 Task: Add an event with the title Webinar: Introduction to Influencer Marketing Strategies for Business Growth, date '2024/03/23', time 8:00 AM to 10:00 AMand add a description: A product launch event is an exciting occasion where a new product is introduced to the market. It brings together stakeholders, industry experts, media personnel, and potential customers to showcase the product's features, benefits, and unique selling points. Select event color  Basil . Add location for the event as: 654 Prinsengracht, Amsterdam, Netherlands, logged in from the account softage.5@softage.netand send the event invitation to softage.2@softage.net and softage.3@softage.net. Set a reminder for the event Monthly on the third Sunday
Action: Mouse moved to (1108, 82)
Screenshot: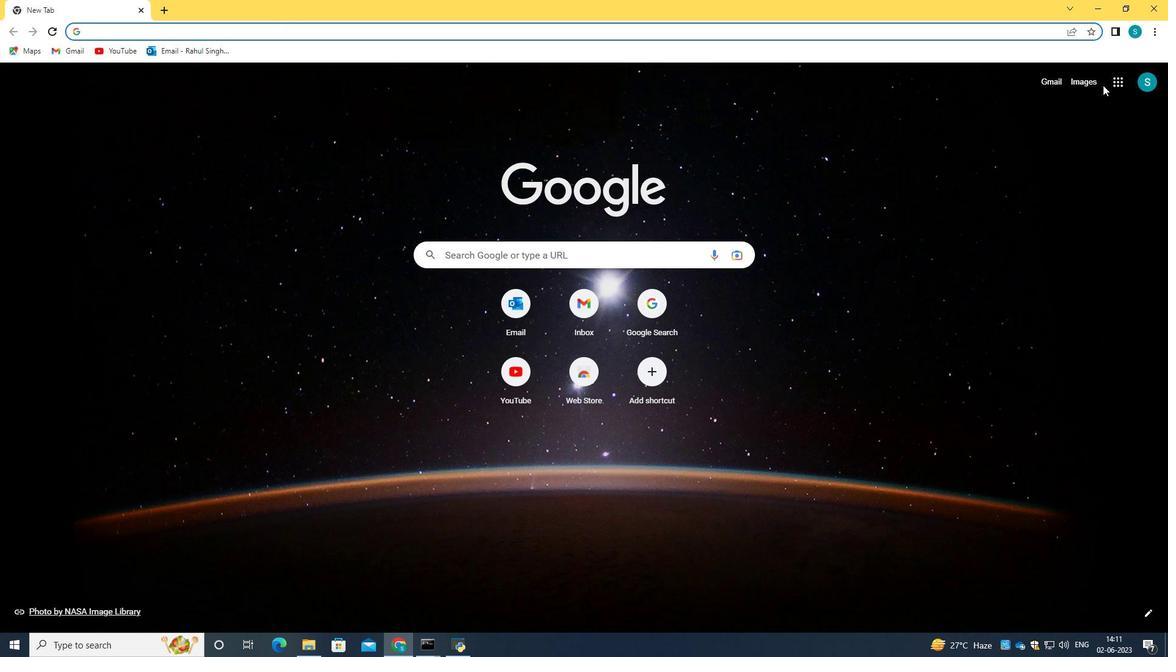 
Action: Mouse pressed left at (1108, 82)
Screenshot: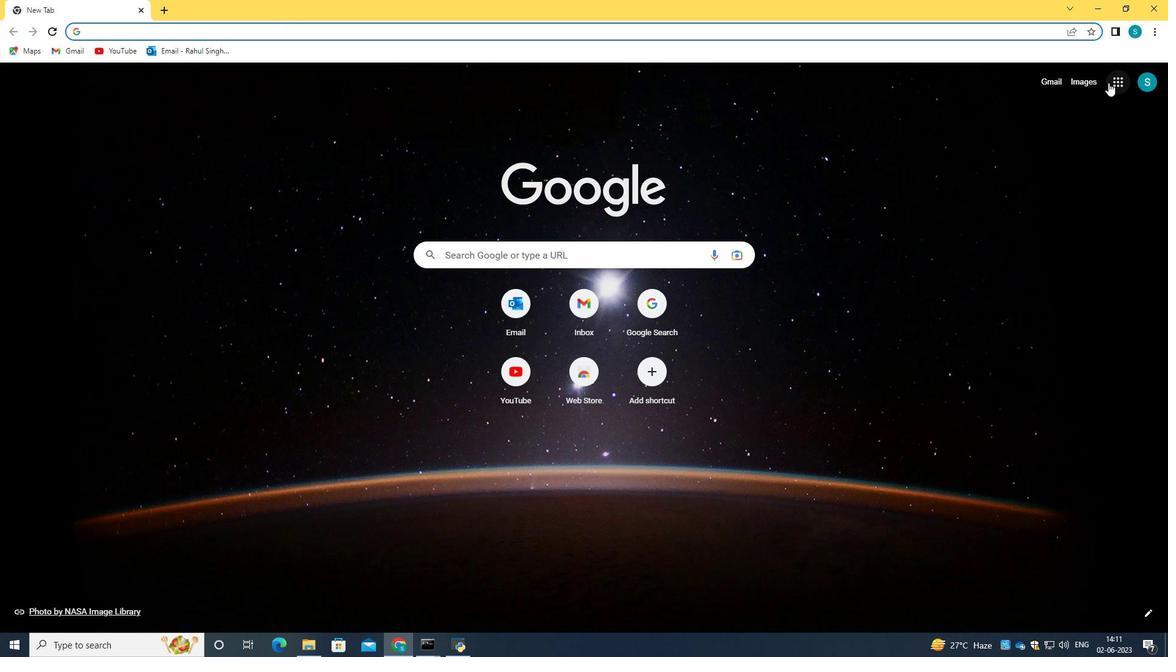 
Action: Mouse moved to (1015, 255)
Screenshot: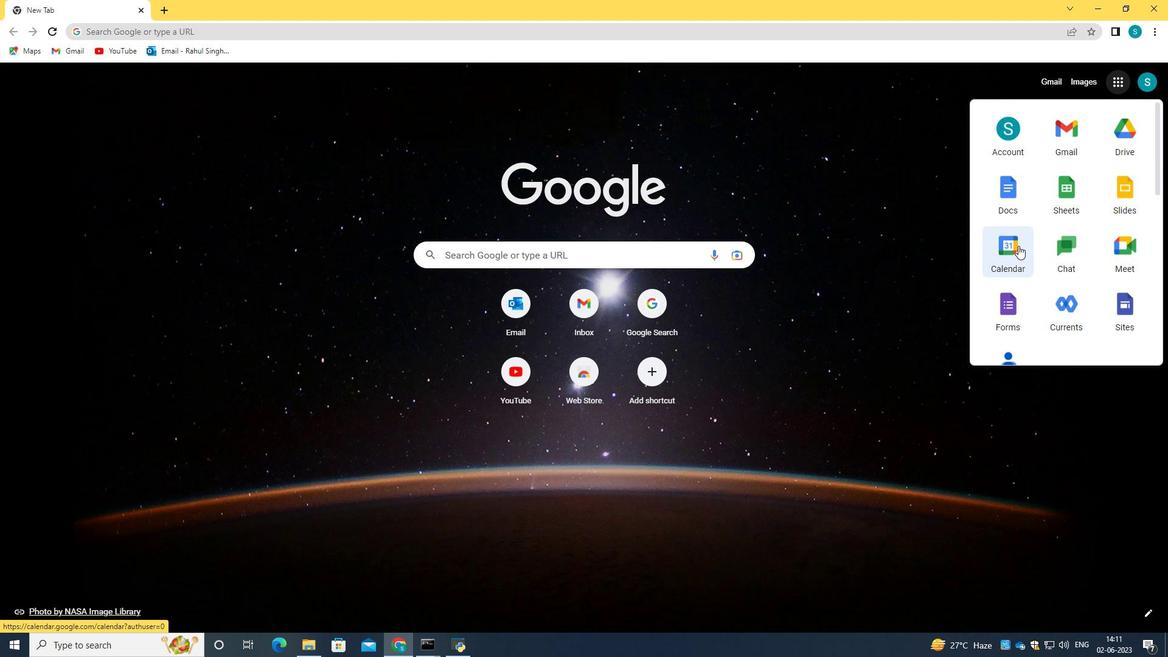 
Action: Mouse pressed left at (1015, 255)
Screenshot: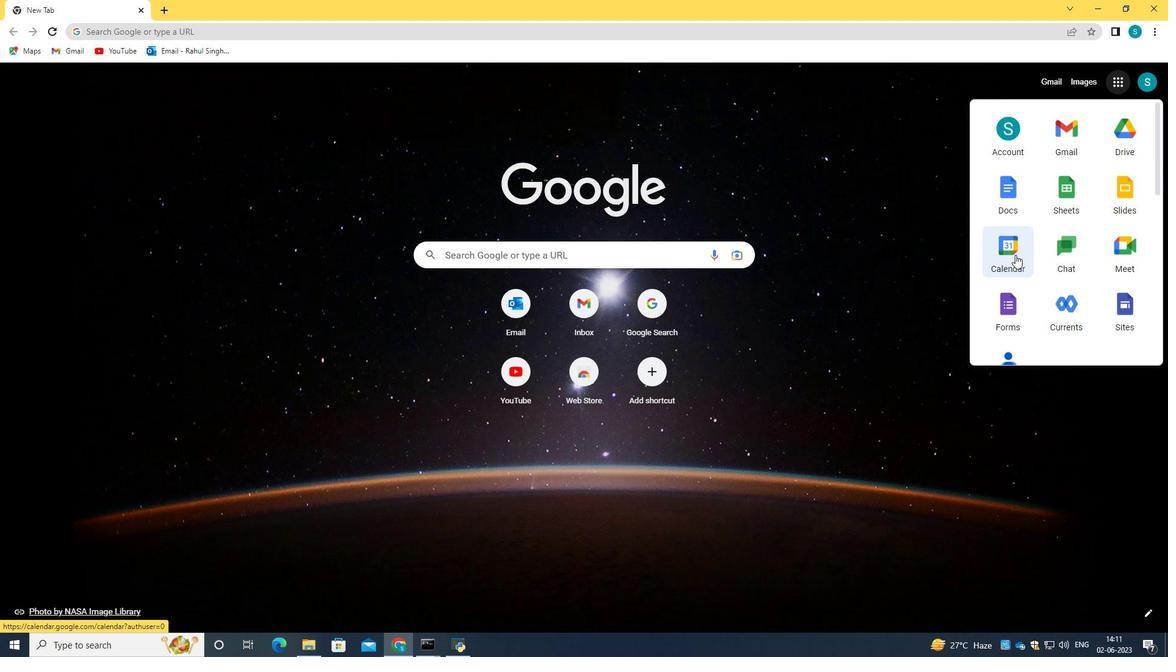 
Action: Mouse moved to (52, 125)
Screenshot: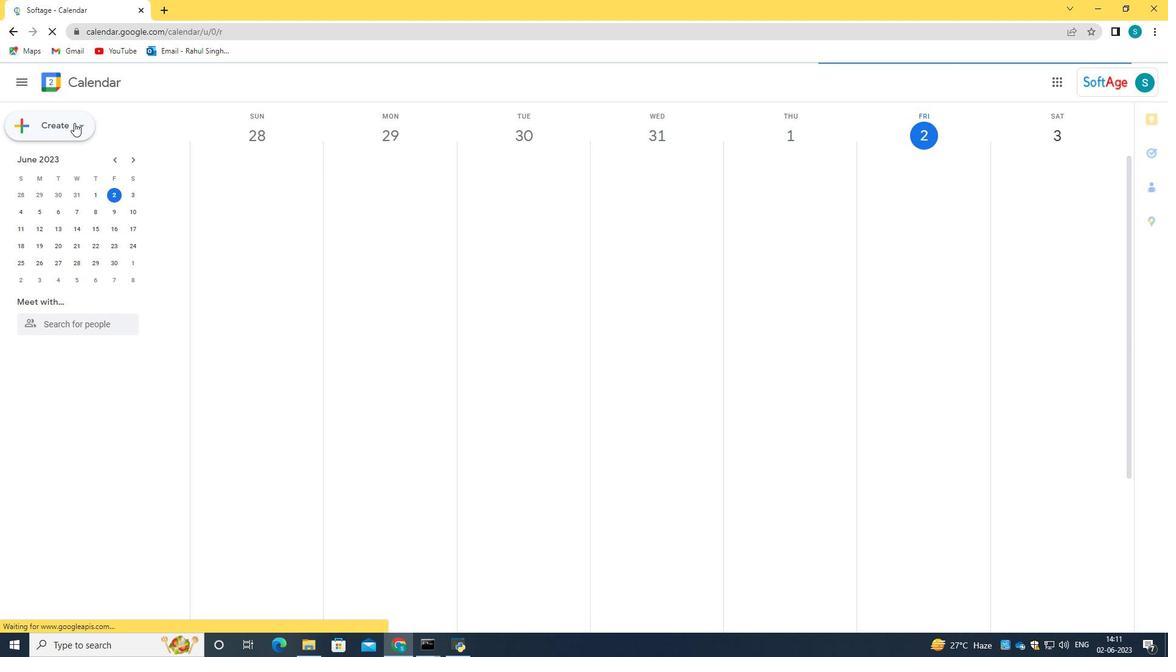 
Action: Mouse pressed left at (52, 125)
Screenshot: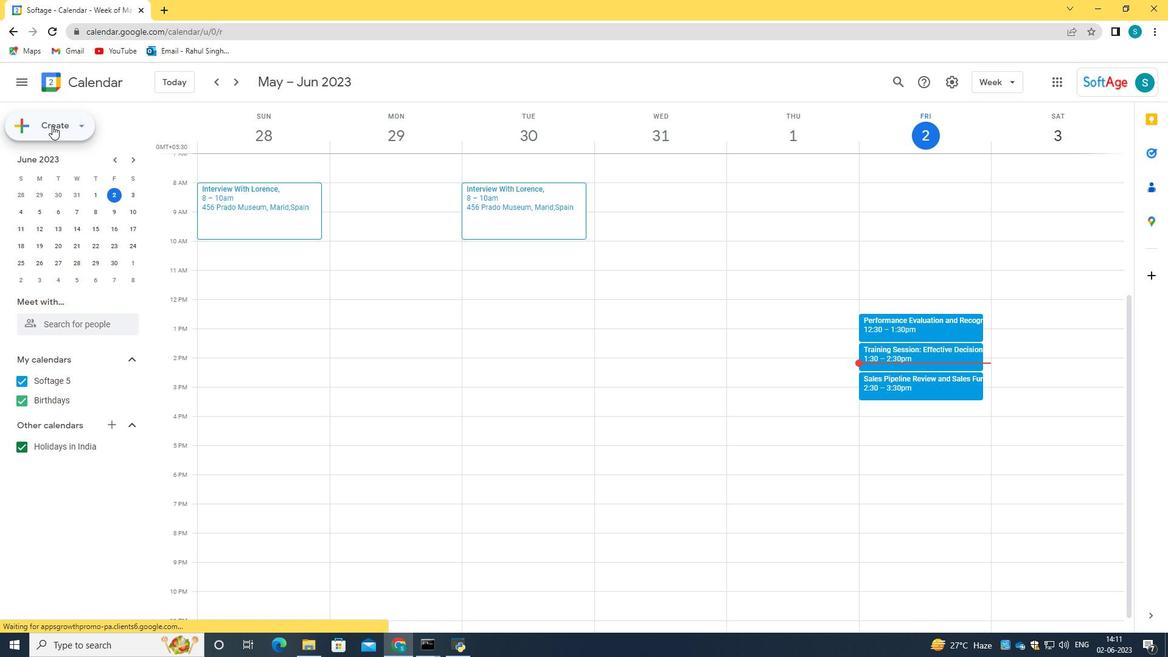 
Action: Mouse moved to (74, 156)
Screenshot: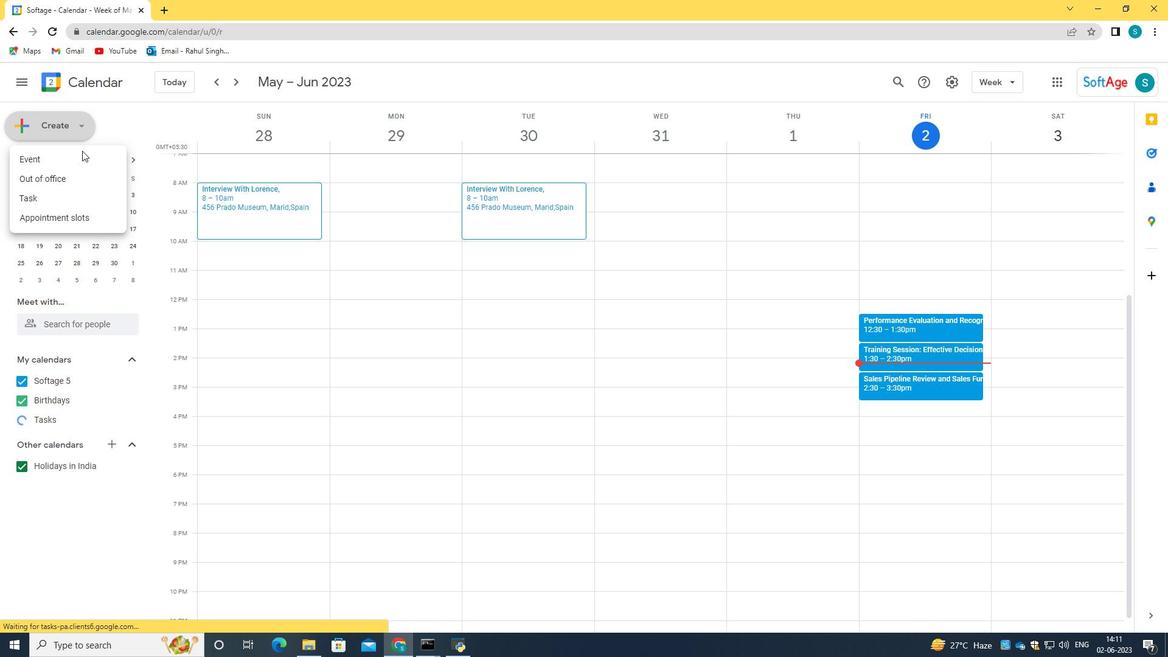 
Action: Mouse pressed left at (74, 156)
Screenshot: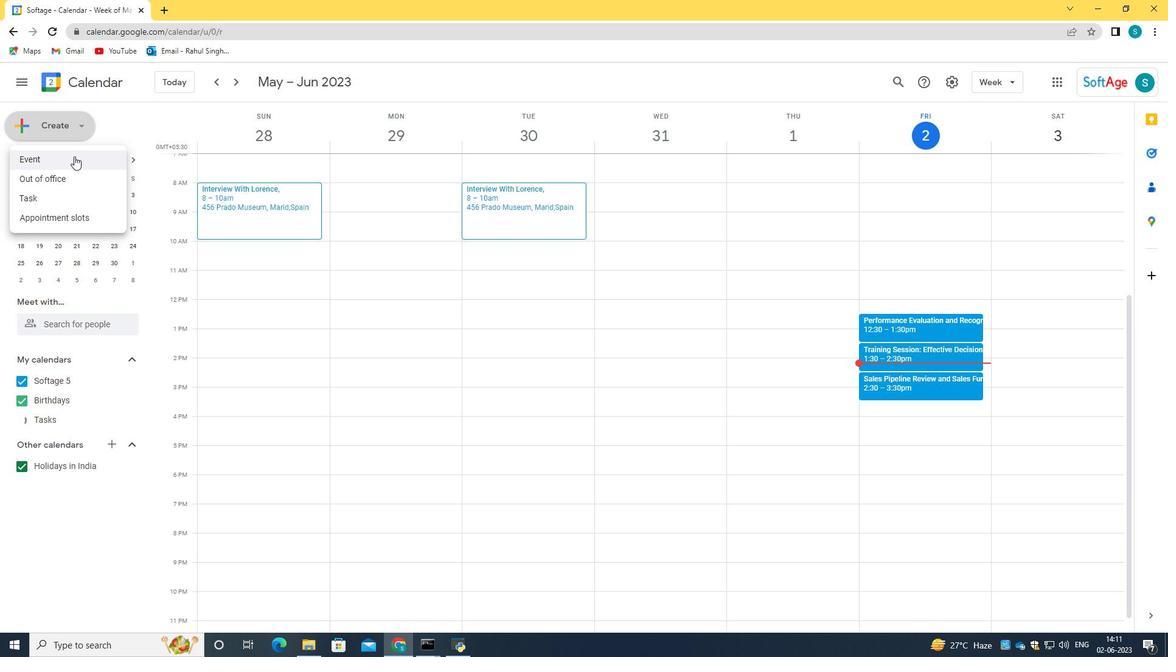 
Action: Mouse moved to (749, 494)
Screenshot: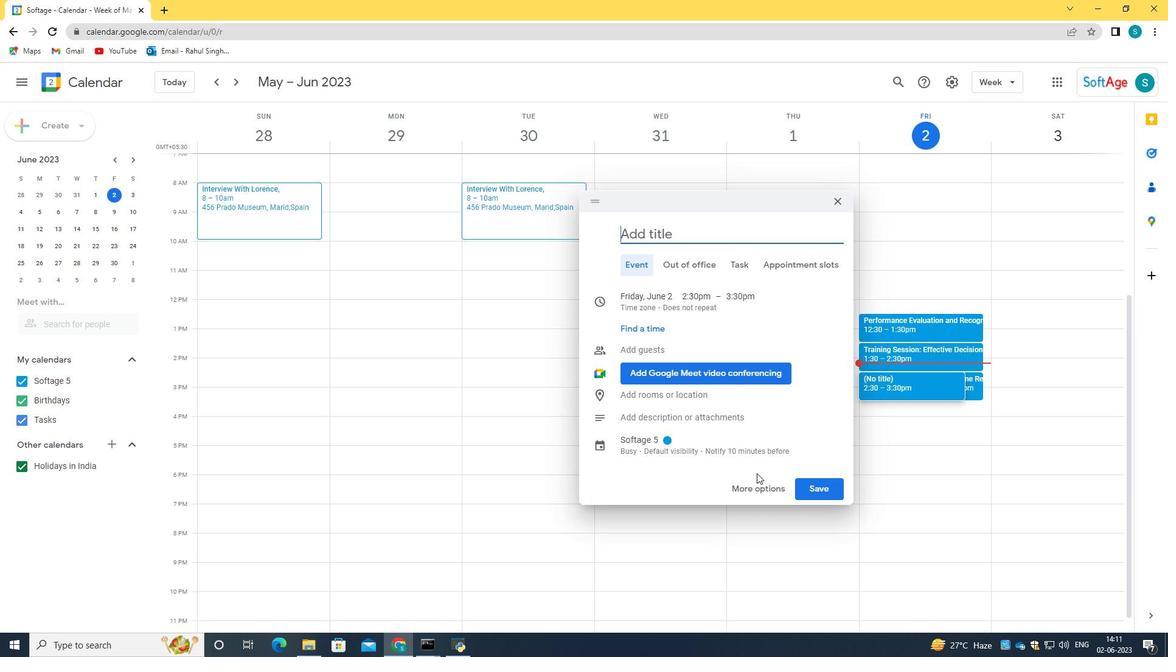 
Action: Mouse pressed left at (749, 494)
Screenshot: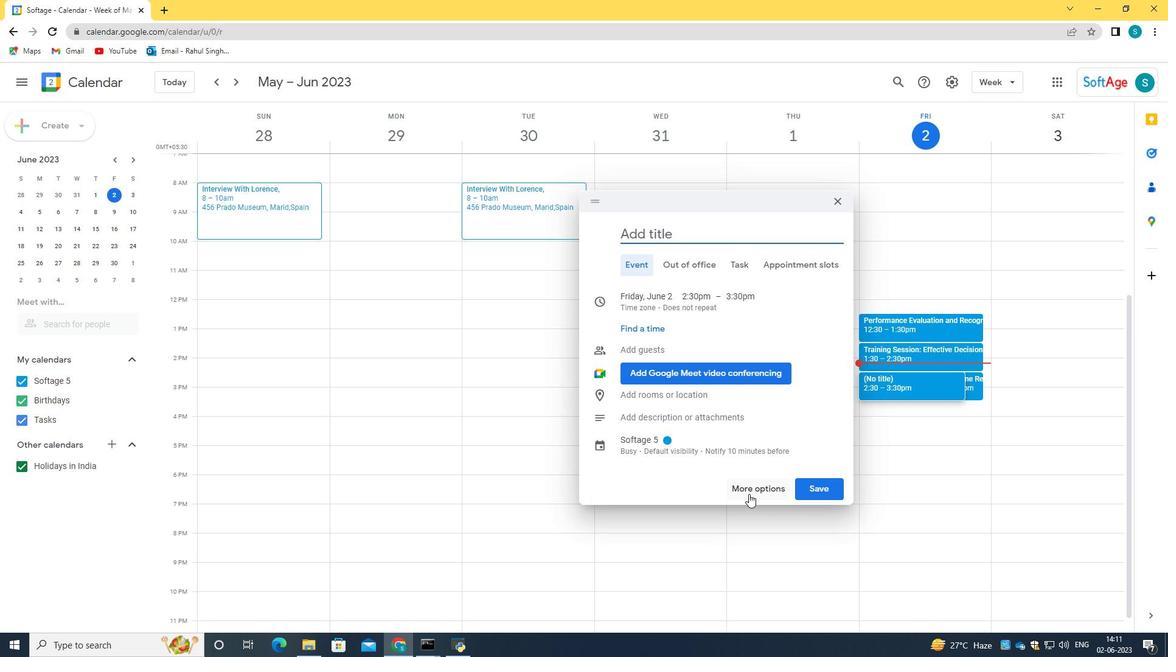 
Action: Mouse moved to (111, 95)
Screenshot: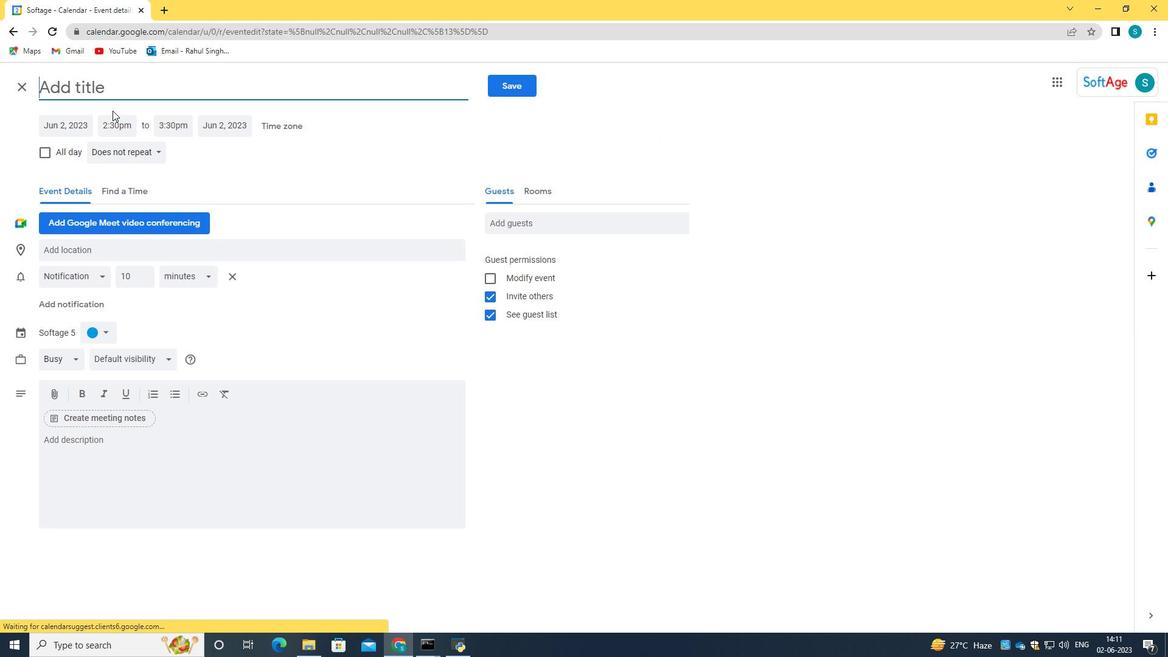 
Action: Mouse pressed left at (111, 95)
Screenshot: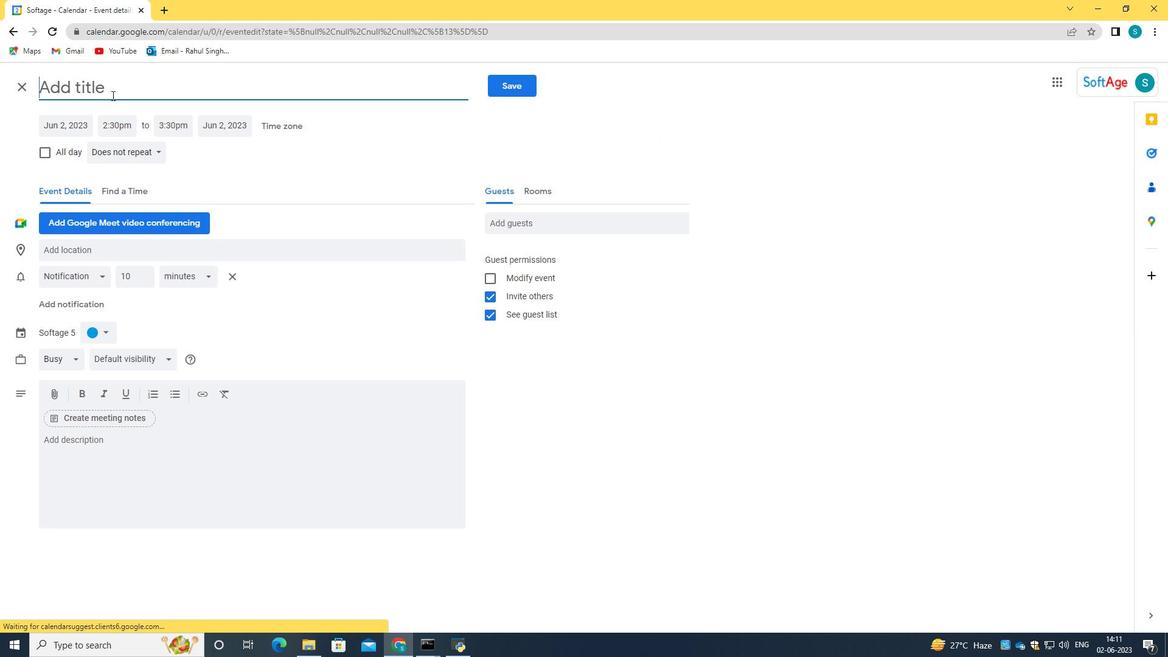 
Action: Key pressed <Key.caps_lock>W<Key.caps_lock>ebinat<Key.shift_r><Key.shift_r><Key.shift_r><Key.shift_r><Key.shift_r><Key.shift_r>:<Key.space><Key.caps_lock>I<Key.caps_lock>n<Key.backspace><Key.backspace><Key.backspace><Key.backspace>r<Key.backspace><Key.backspace>r<Key.shift_r>:<Key.space><Key.caps_lock>I<Key.caps_lock>ntroduction<Key.space>to<Key.space><Key.caps_lock>I<Key.caps_lock>nfluencer<Key.space><Key.caps_lock>M<Key.caps_lock>arketing<Key.space><Key.caps_lock>S<Key.caps_lock>traa<Key.backspace>tegic<Key.space>for<Key.space><Key.caps_lock>B<Key.caps_lock>usiness<Key.space><Key.caps_lock>G<Key.caps_lock>rowth
Screenshot: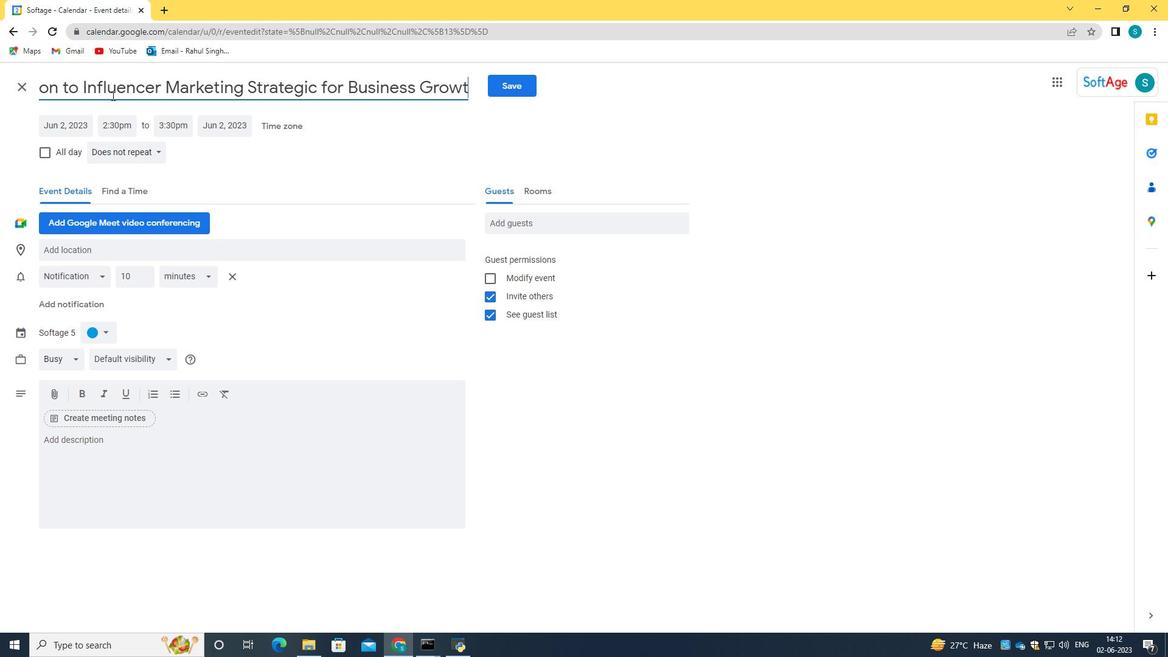 
Action: Mouse moved to (76, 123)
Screenshot: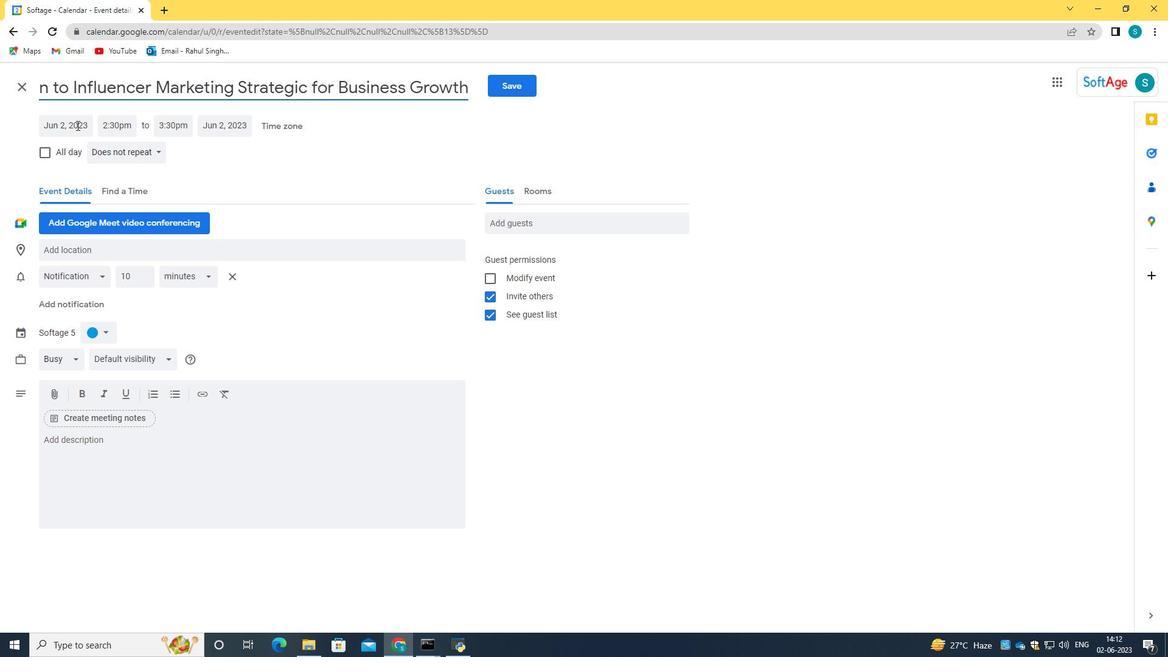 
Action: Mouse pressed left at (76, 123)
Screenshot: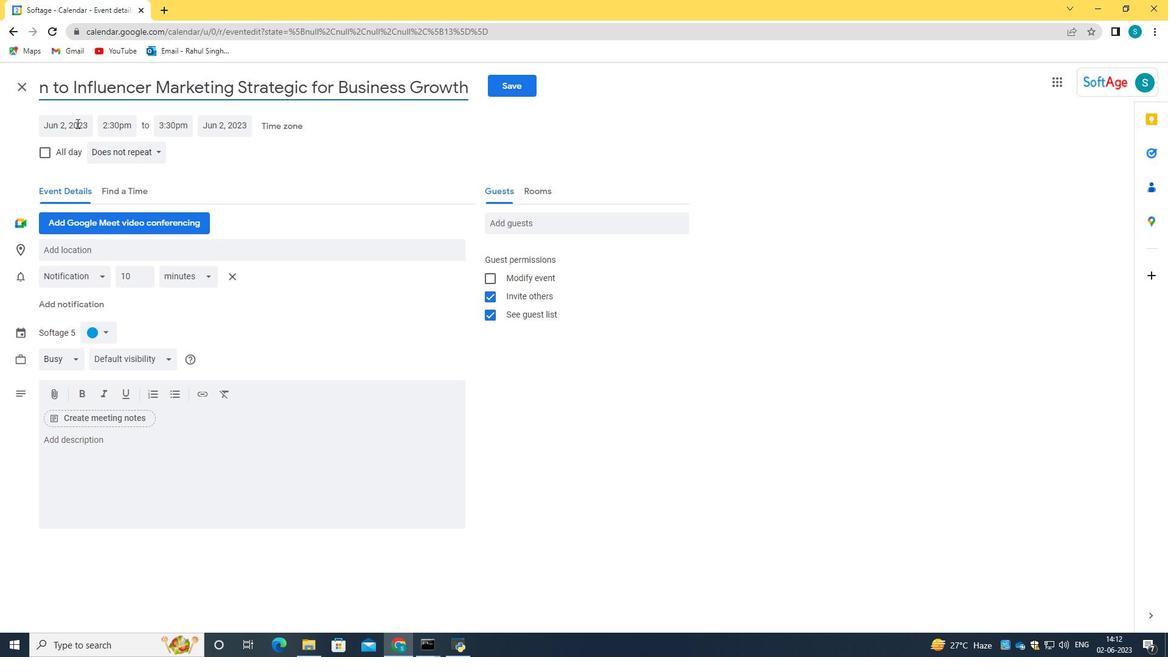 
Action: Key pressed 2024/03/23<Key.tab>08<Key.shift_r>:00<Key.space>am<Key.tab>10<Key.shift_r><Key.shift_r><Key.shift_r>:00<Key.space>am<Key.enter>
Screenshot: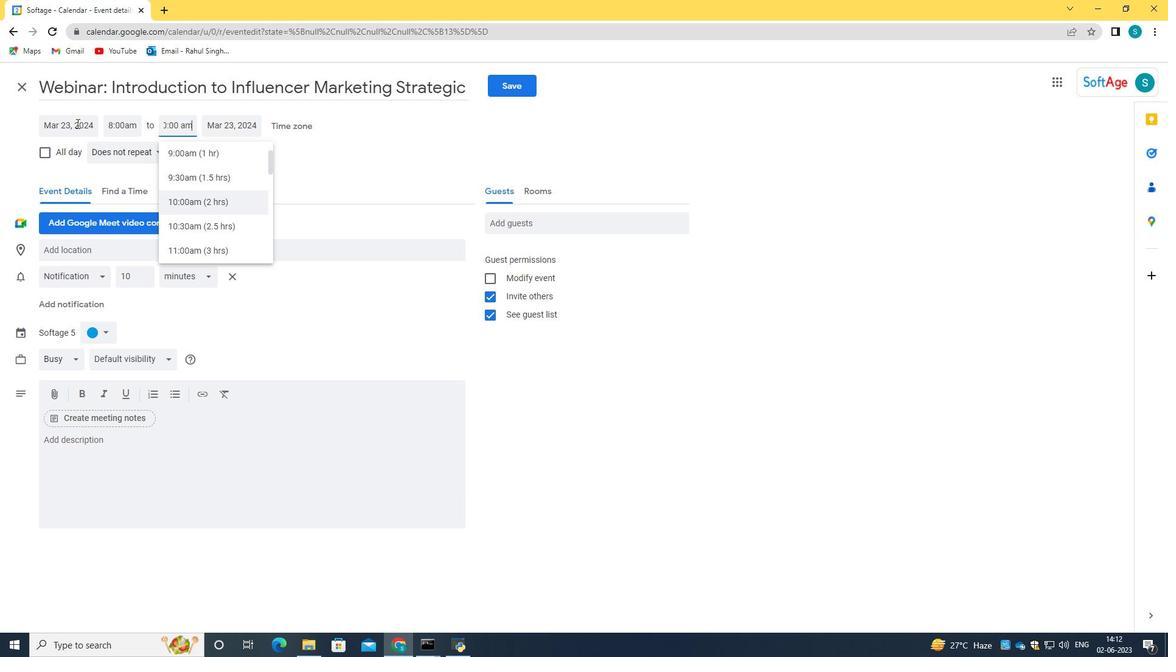 
Action: Mouse moved to (288, 279)
Screenshot: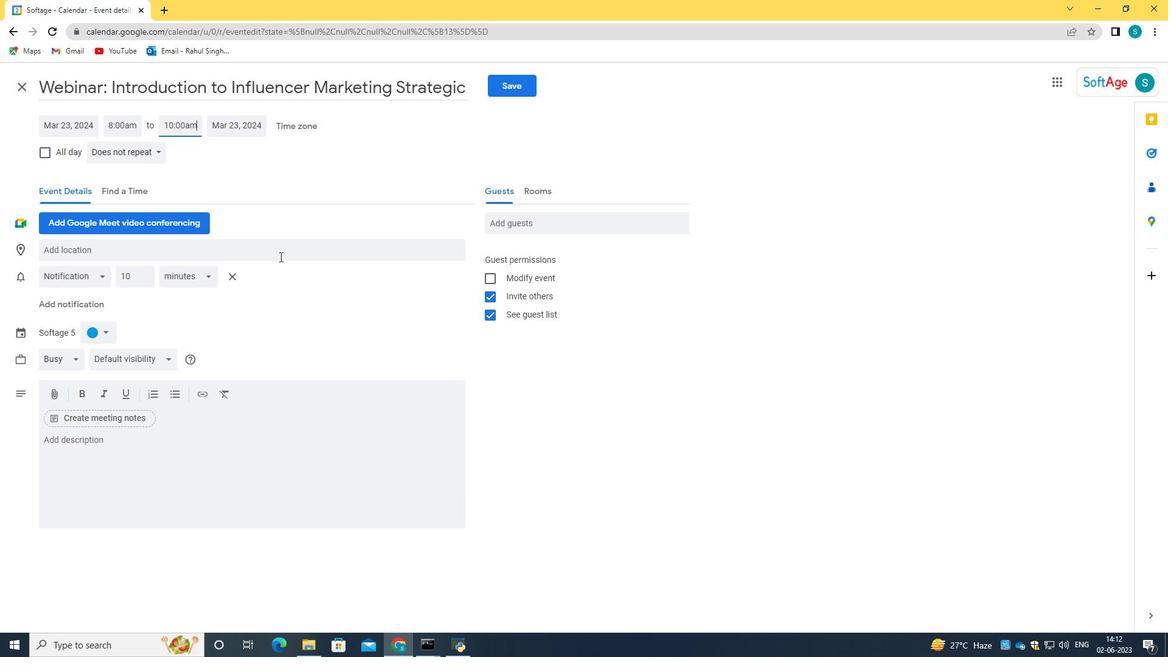 
Action: Mouse scrolled (288, 279) with delta (0, 0)
Screenshot: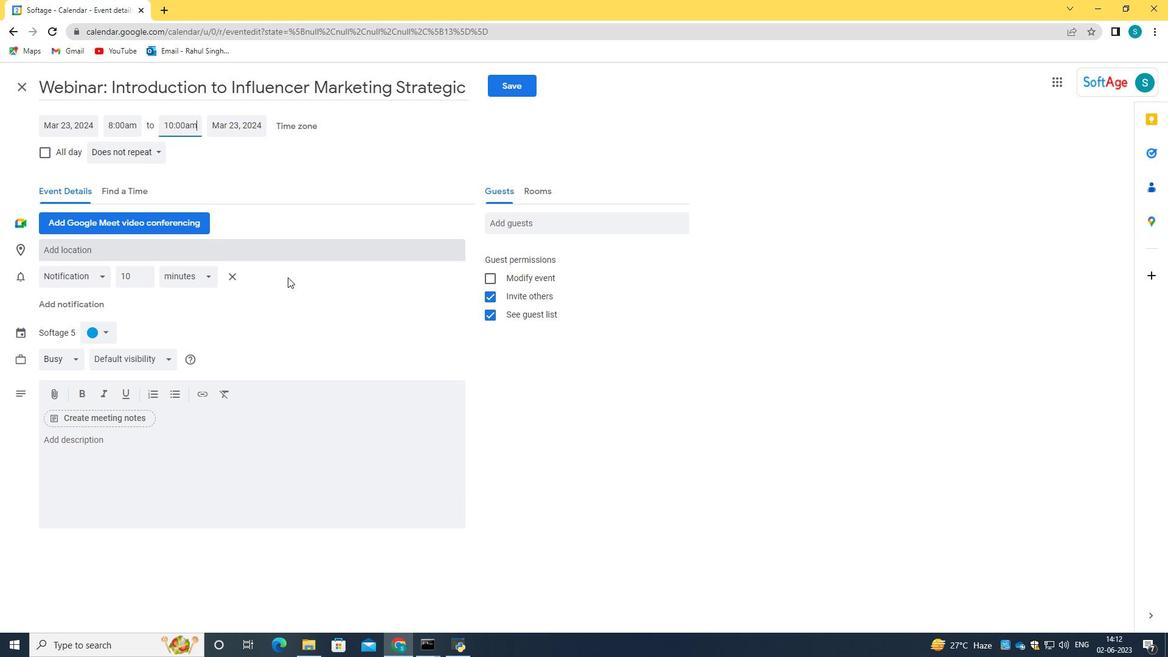 
Action: Mouse scrolled (288, 279) with delta (0, 0)
Screenshot: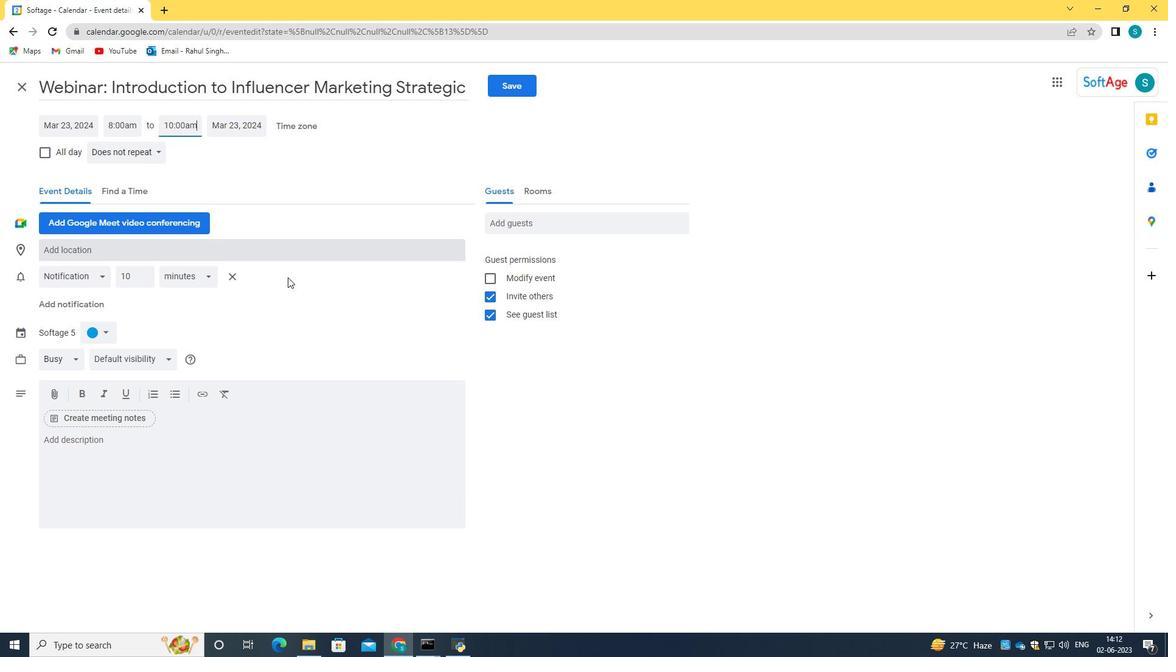 
Action: Mouse moved to (289, 280)
Screenshot: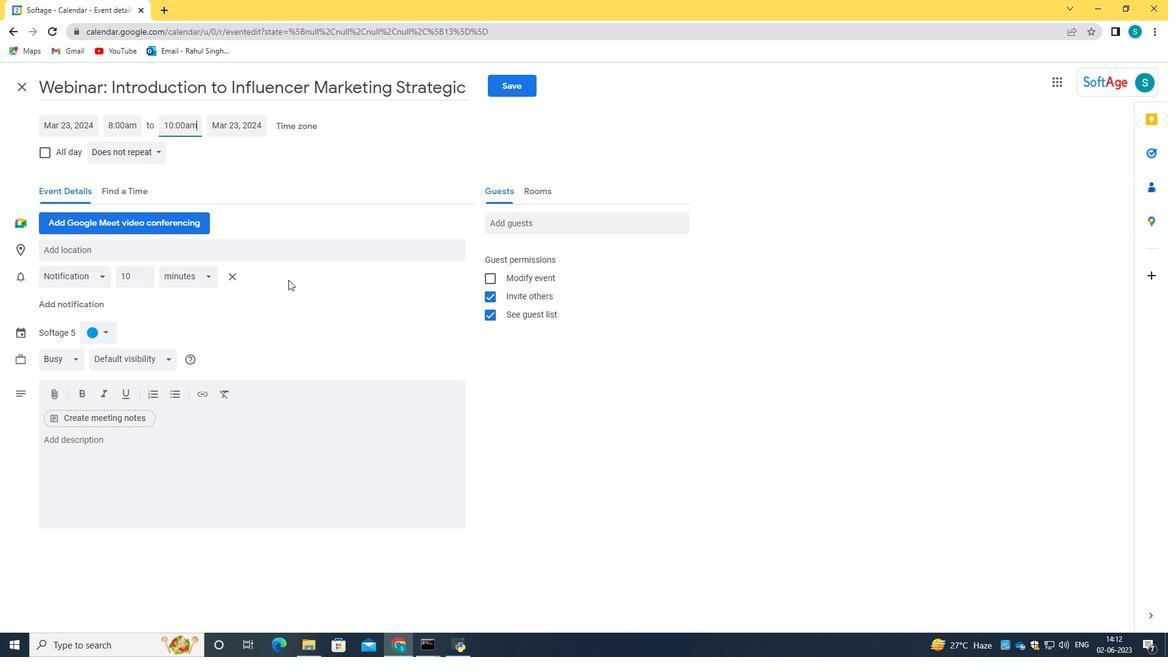 
Action: Mouse scrolled (289, 279) with delta (0, 0)
Screenshot: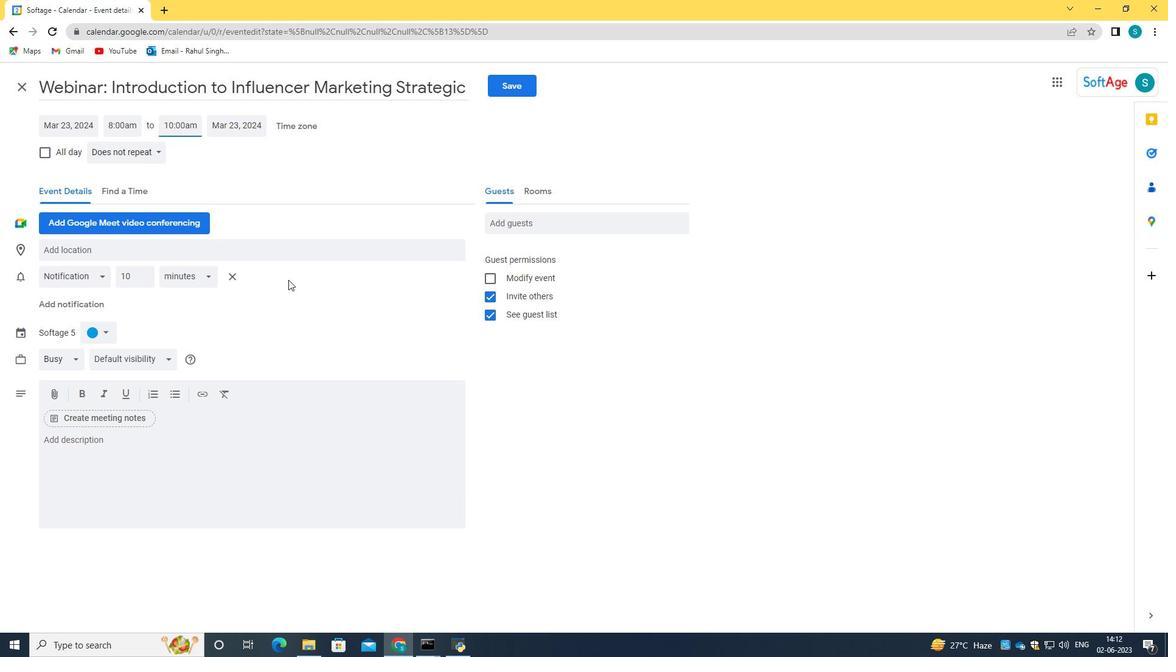 
Action: Mouse moved to (175, 468)
Screenshot: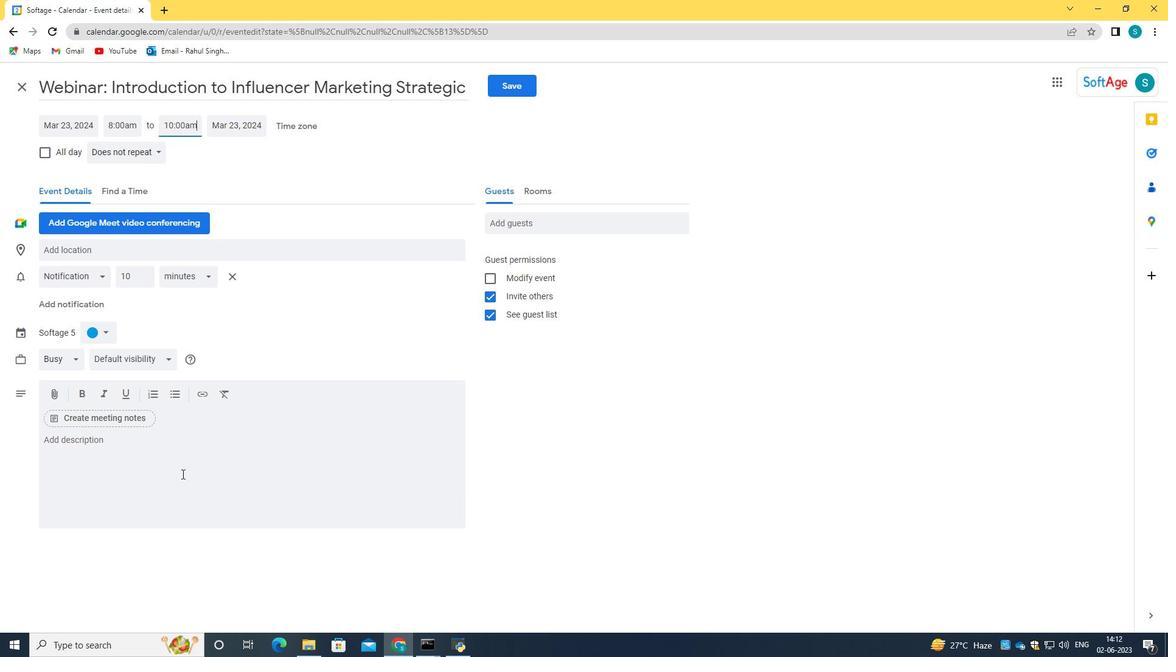 
Action: Mouse pressed left at (175, 468)
Screenshot: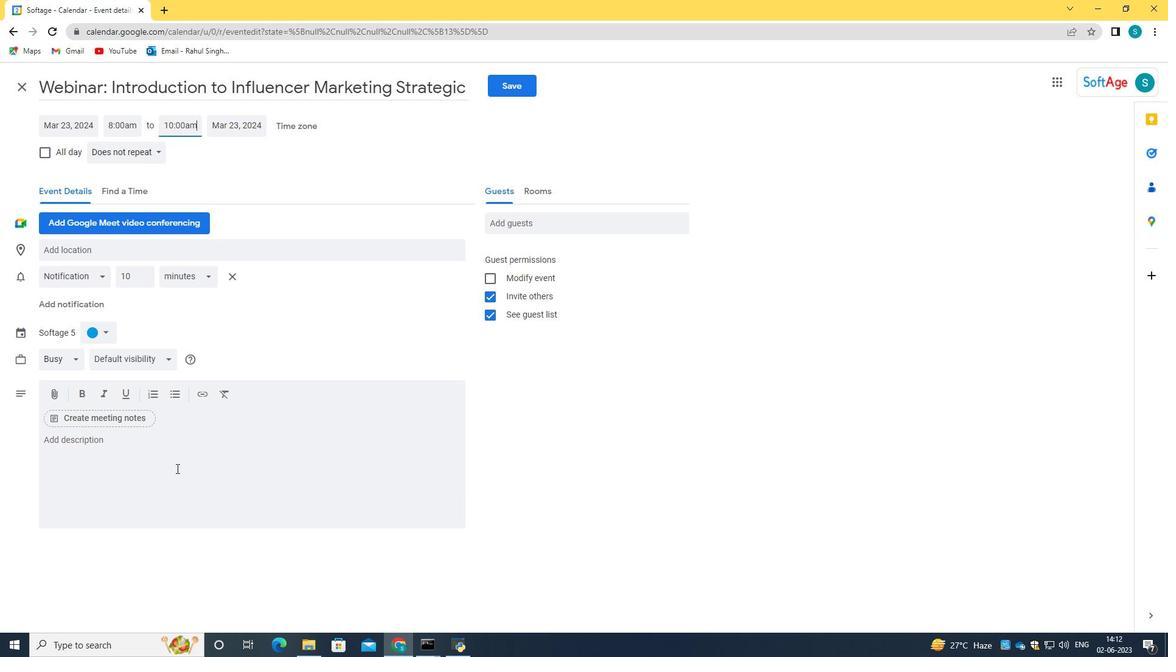
Action: Mouse moved to (177, 468)
Screenshot: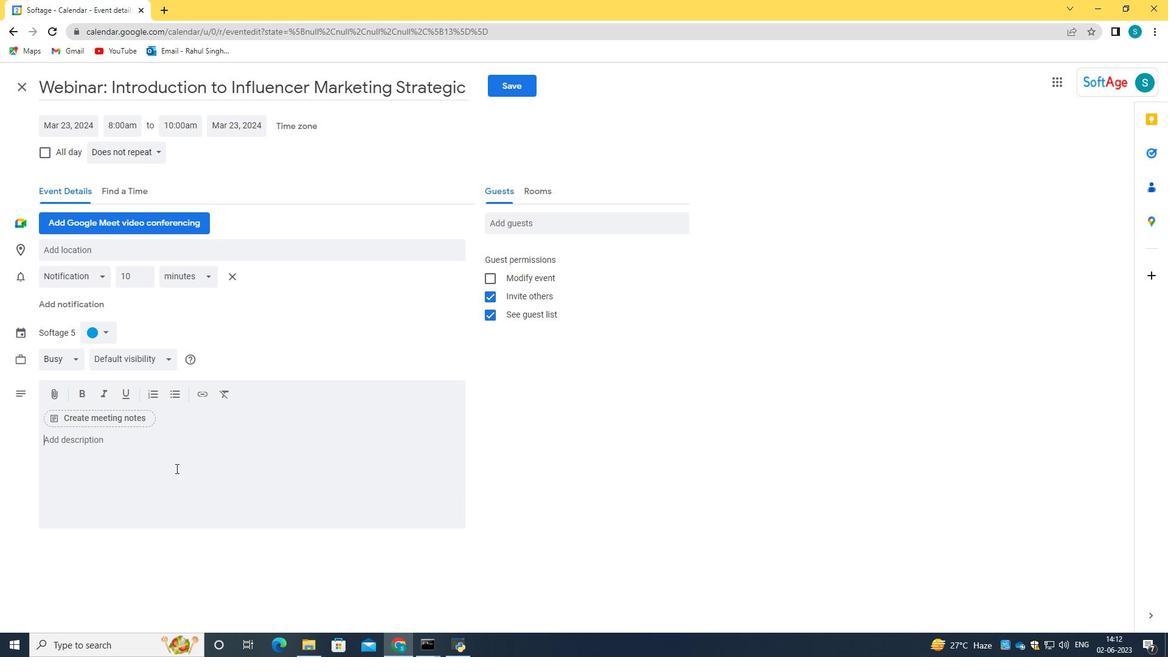 
Action: Key pressed <Key.caps_lock>A<Key.space><Key.caps_lock><Key.caps_lock><Key.caps_lock><Key.caps_lock>P<Key.caps_lock>roduct<Key.space>lauch<Key.space>e<Key.backspace><Key.backspace><Key.backspace><Key.backspace>nch<Key.space>event<Key.space>is<Key.space>an<Key.space>exis<Key.backspace>cting<Key.space>o<Key.backspace><Key.backspace><Key.backspace><Key.backspace><Key.backspace><Key.backspace><Key.backspace><Key.backspace>citing<Key.space>occasion<Key.space>where<Key.space>a<Key.space>new<Key.space>product<Key.space>is<Key.space>introduced<Key.space>to<Key.space>the<Key.space>marker<Key.backspace>t.<Key.space><Key.caps_lock>I<Key.caps_lock>t<Key.space>brings<Key.space>together<Key.space>stakeholders,<Key.space>industory<Key.space>e<Key.backspace><Key.backspace><Key.backspace><Key.backspace><Key.backspace>ry<Key.space>experts,<Key.space>media<Key.space>personnel,<Key.space>and<Key.space>potential<Key.space>customer<Key.space>to<Key.space>th<Key.backspace><Key.backspace>showcase<Key.space>the<Key.space><Key.space>product's<Key.space>feature,<Key.space>bebf<Key.backspace><Key.backspace>nefits<Key.space>,<Key.space>and<Key.space>unique<Key.space>selling<Key.space>pi<Key.backspace>oints.
Screenshot: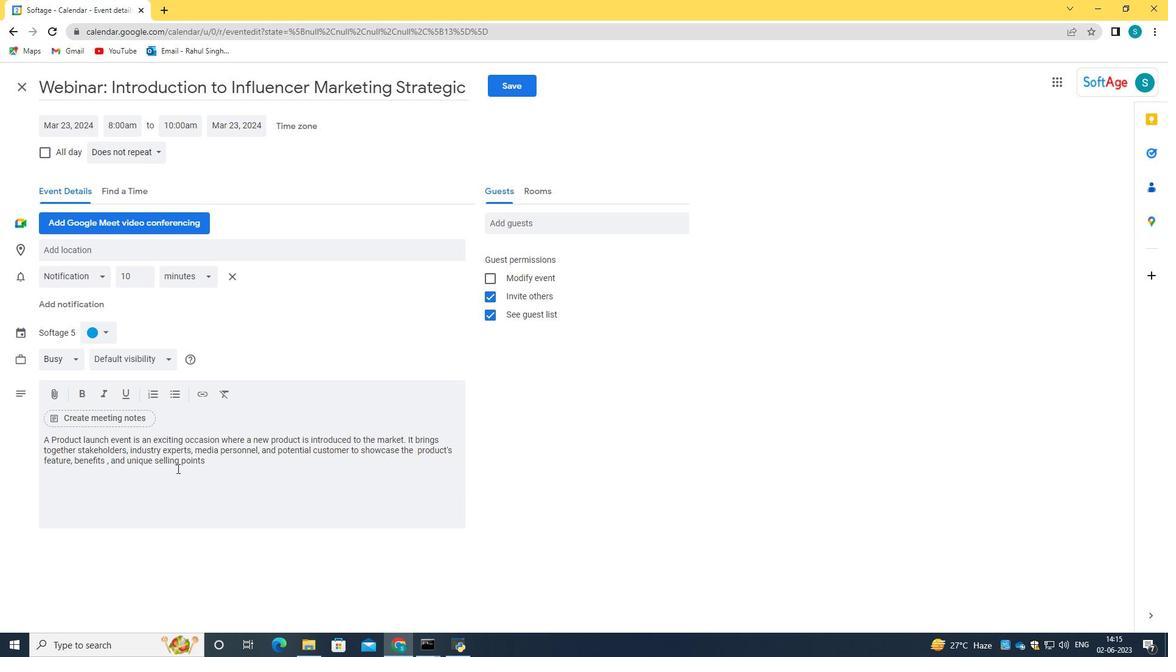 
Action: Mouse moved to (101, 337)
Screenshot: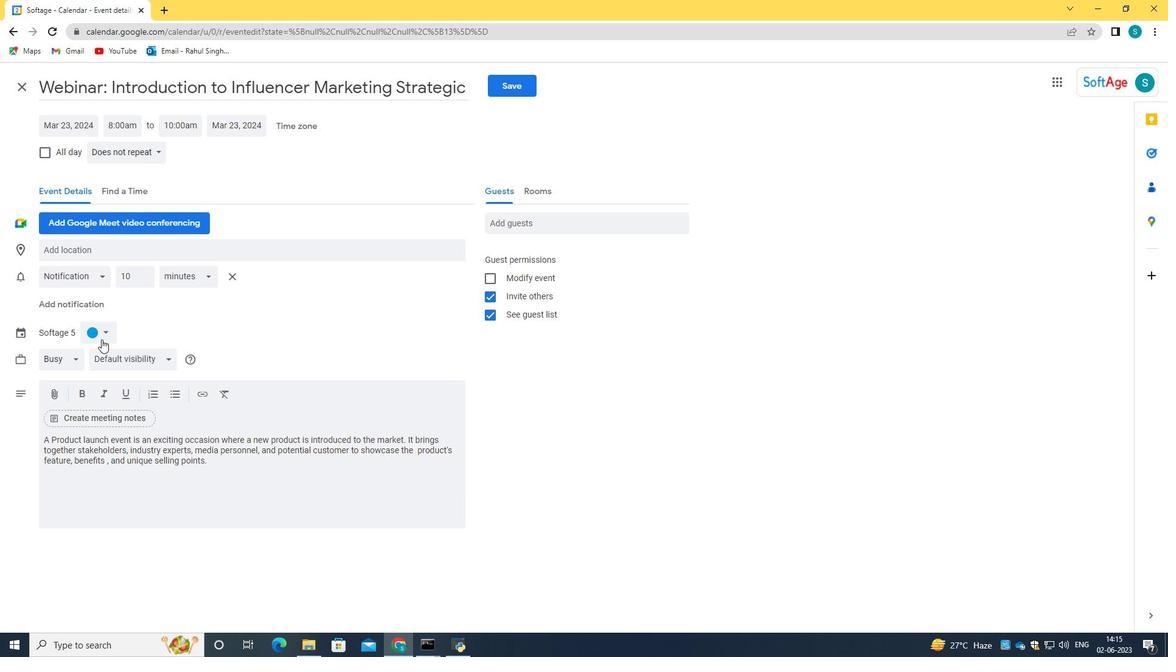 
Action: Mouse pressed left at (101, 337)
Screenshot: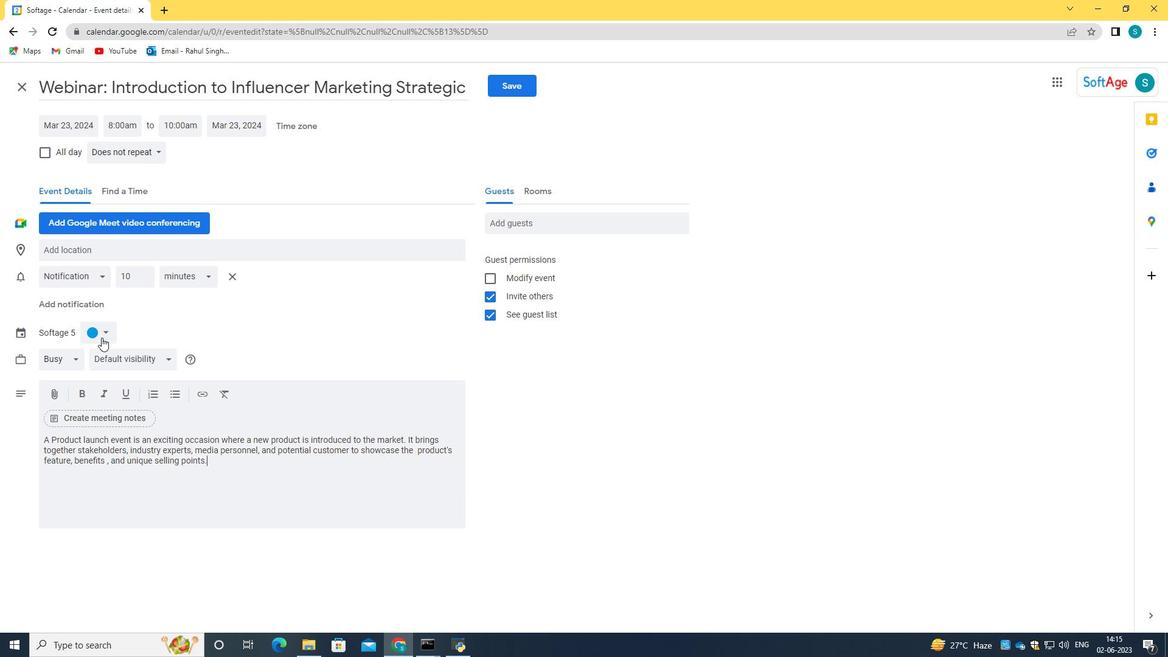 
Action: Mouse moved to (105, 363)
Screenshot: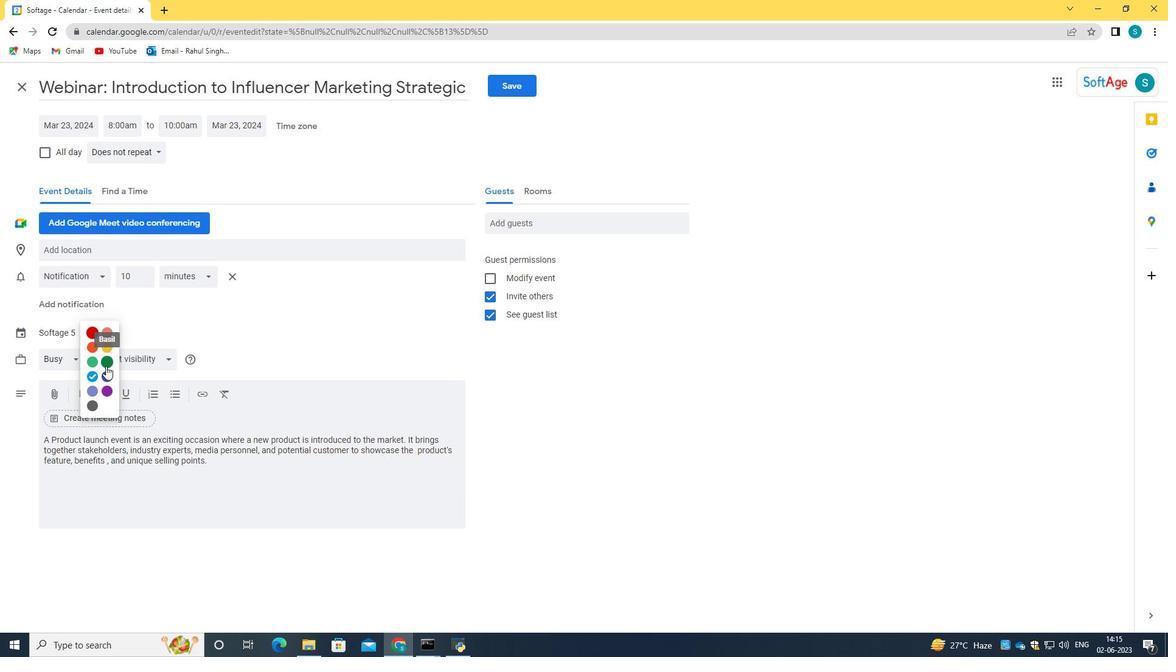 
Action: Mouse pressed left at (105, 363)
Screenshot: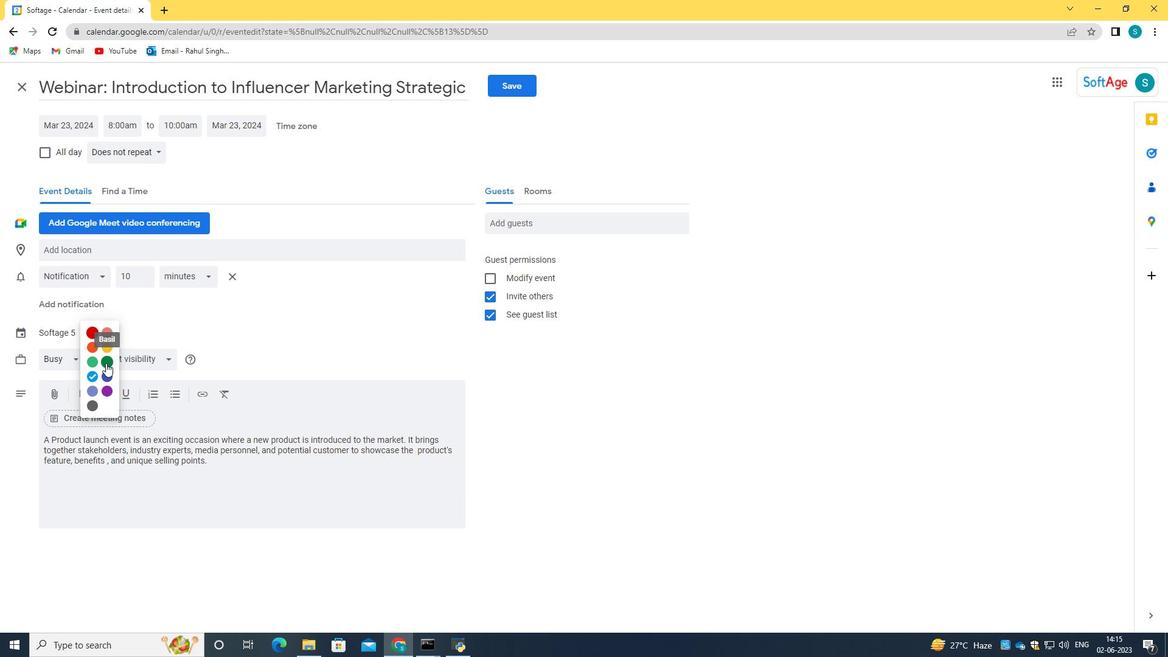 
Action: Mouse moved to (97, 247)
Screenshot: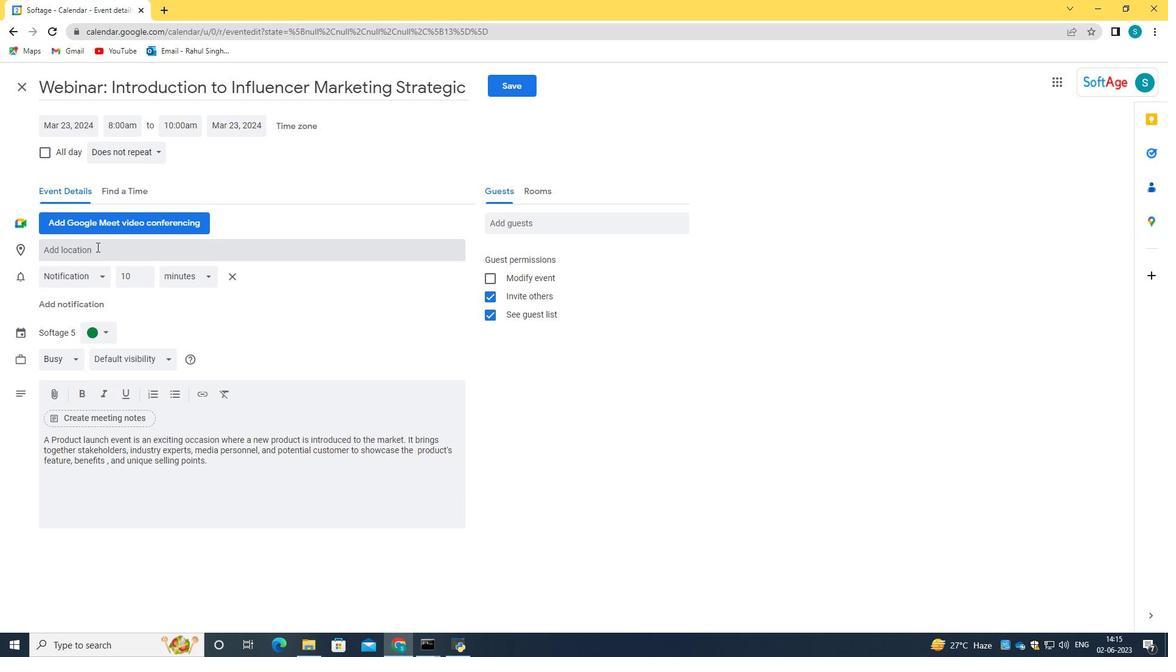 
Action: Mouse pressed left at (97, 247)
Screenshot: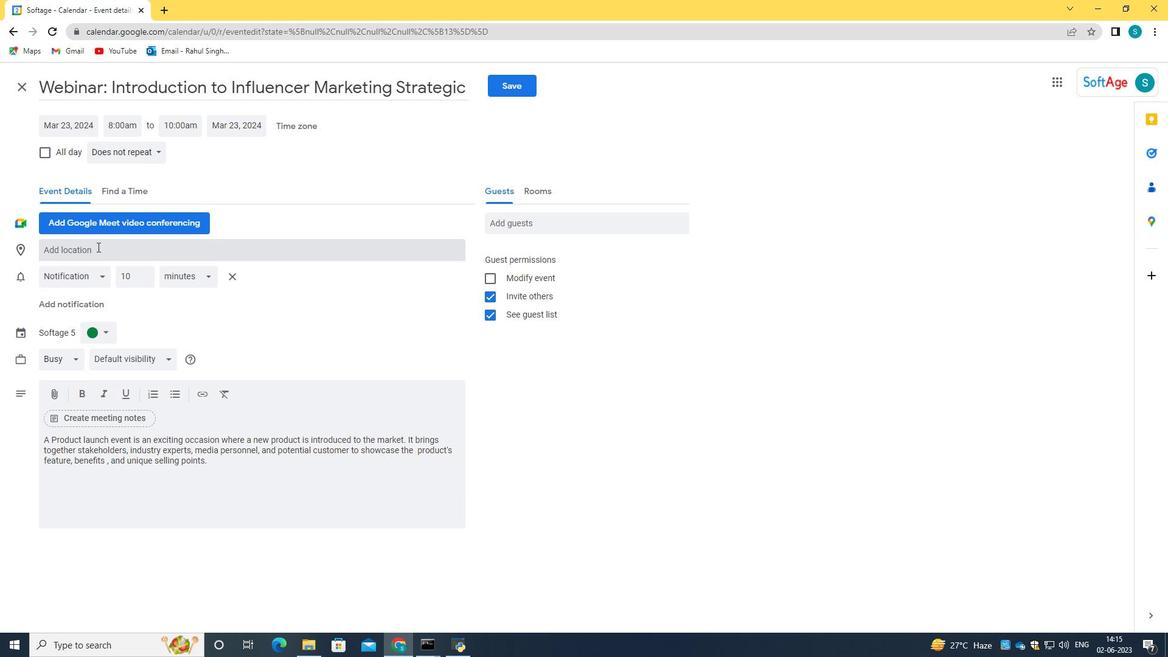 
Action: Key pressed <Key.caps_lock>654<Key.space><Key.caps_lock>p<Key.caps_lock>RI<Key.backspace><Key.backspace><Key.backspace>P<Key.caps_lock>rinsengracht,<Key.space><Key.caps_lock>A<Key.caps_lock>msterdam,<Key.space><Key.caps_lock><Key.backspace><Key.backspace><Key.backspace><Key.backspace><Key.backspace><Key.backspace><Key.backspace><Key.backspace><Key.backspace><Key.backspace><Key.backspace><Key.backspace><Key.backspace><Key.backspace>T<Key.backspace><Key.caps_lock>t<Key.space>
Screenshot: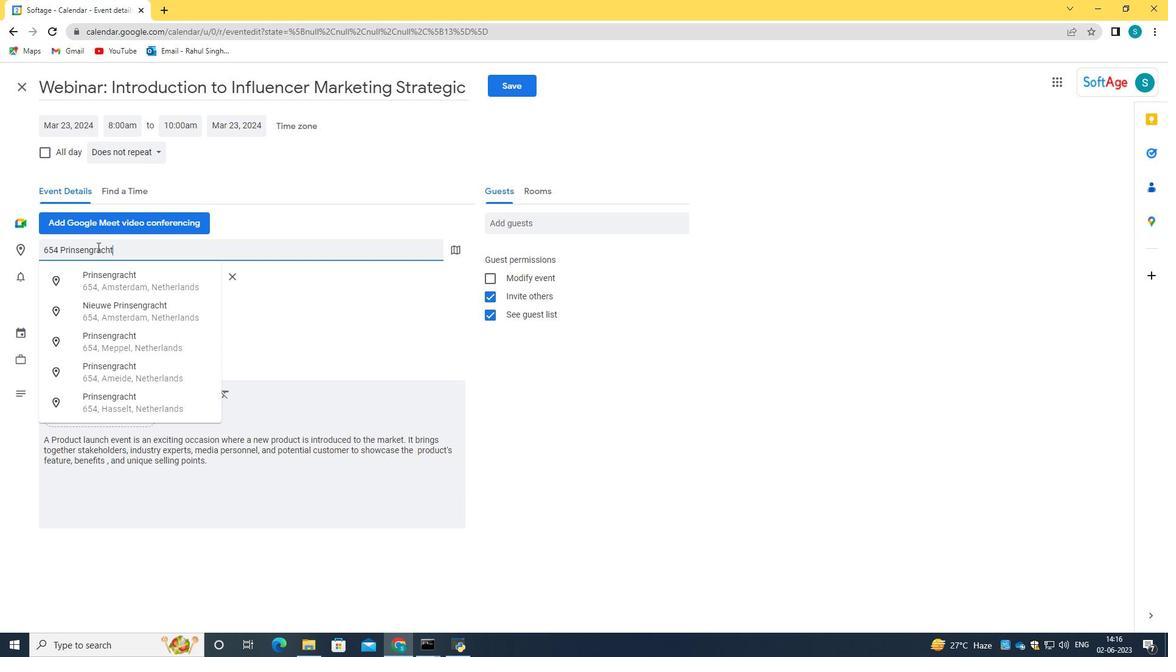 
Action: Mouse moved to (90, 252)
Screenshot: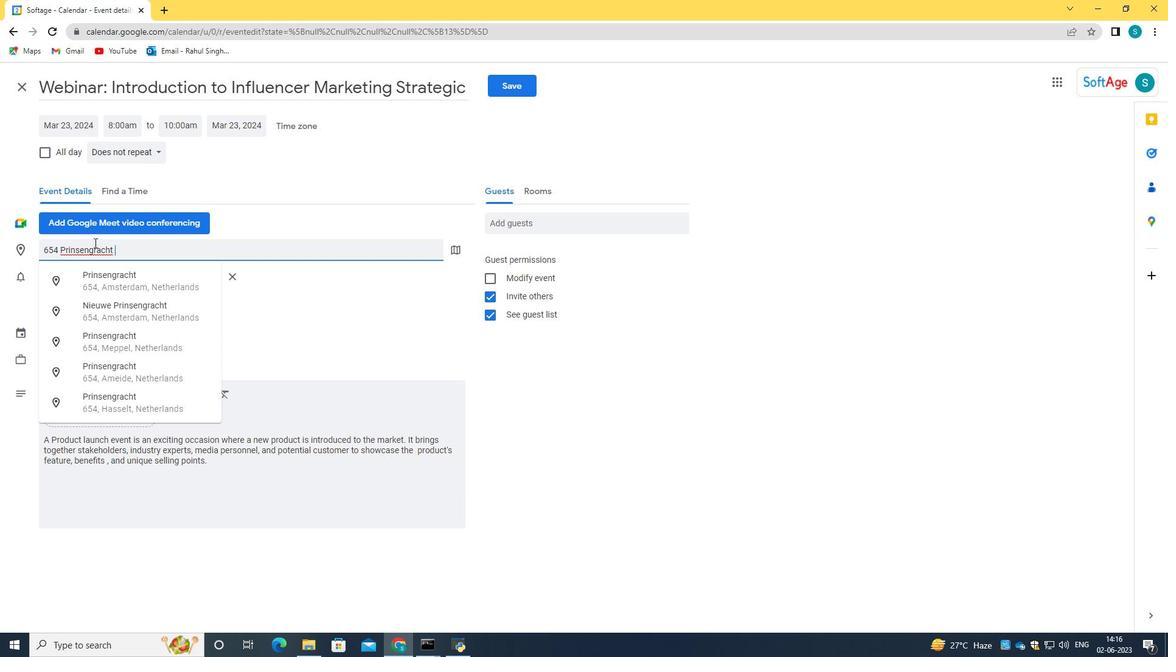 
Action: Mouse pressed right at (90, 252)
Screenshot: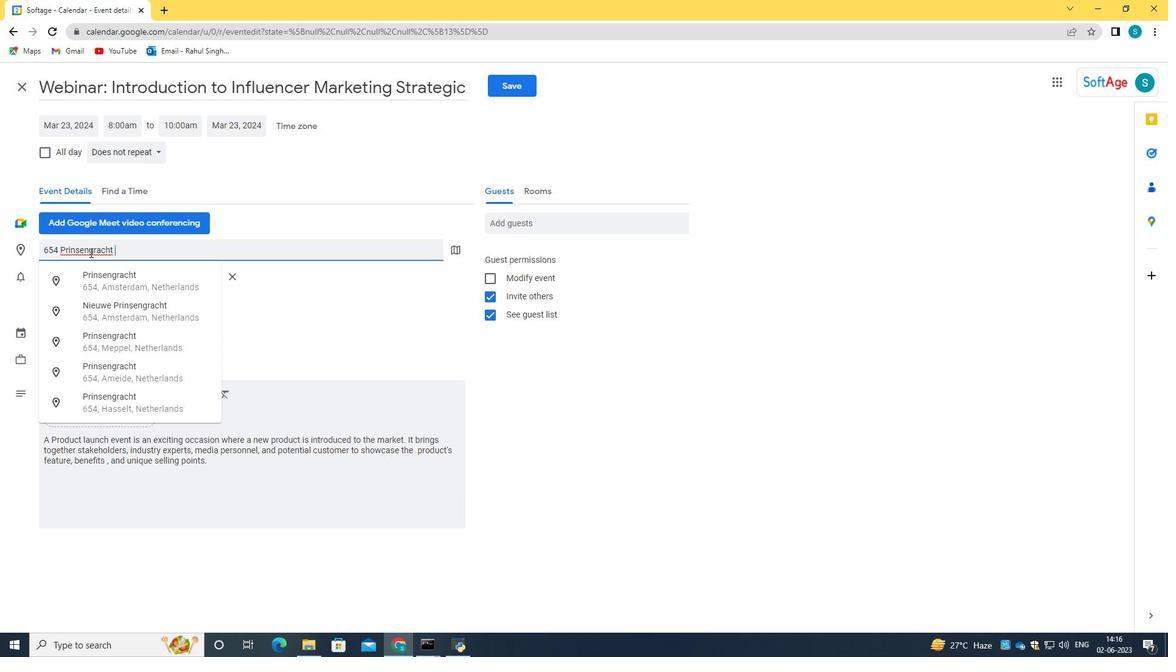 
Action: Mouse moved to (117, 264)
Screenshot: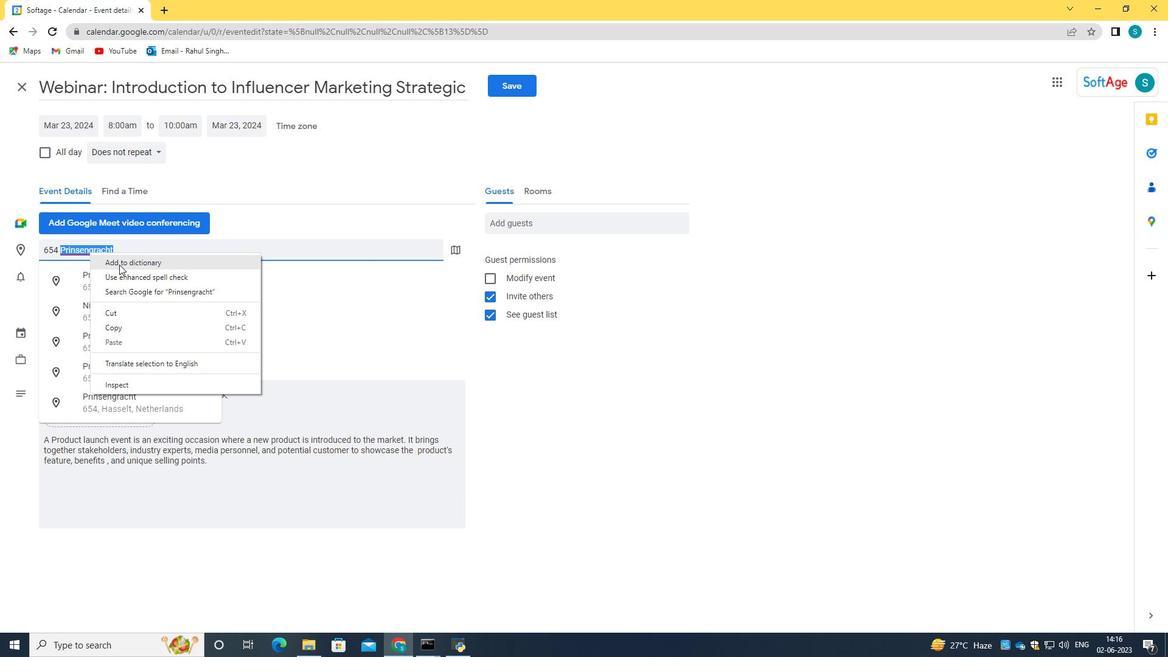 
Action: Mouse pressed left at (117, 264)
Screenshot: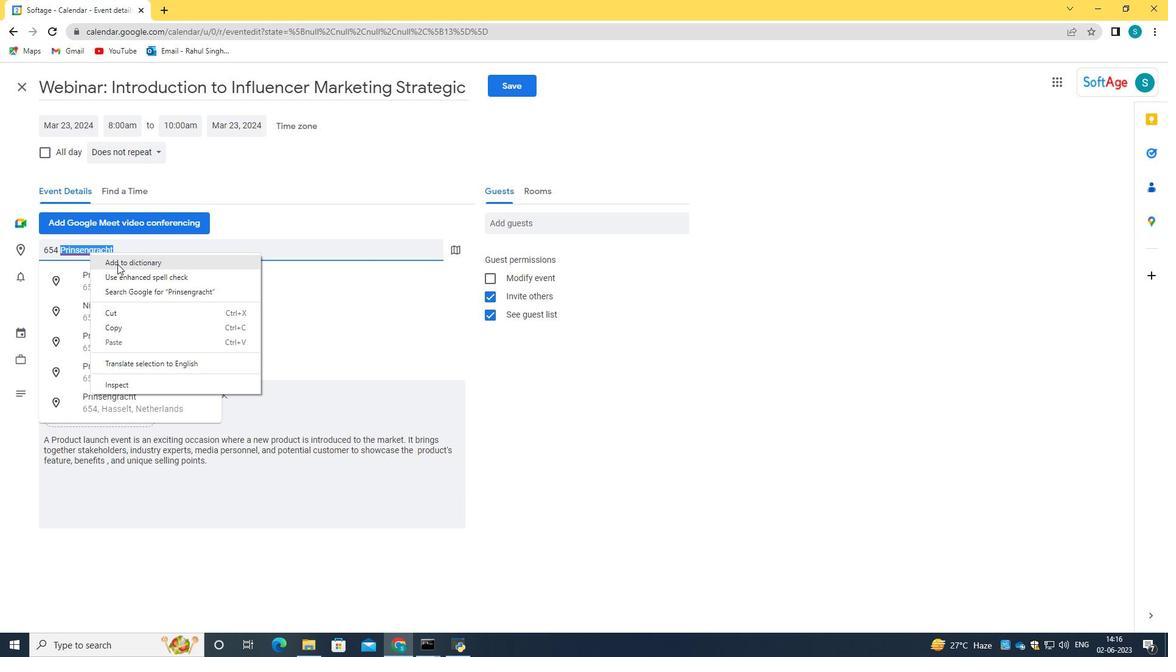 
Action: Mouse moved to (123, 250)
Screenshot: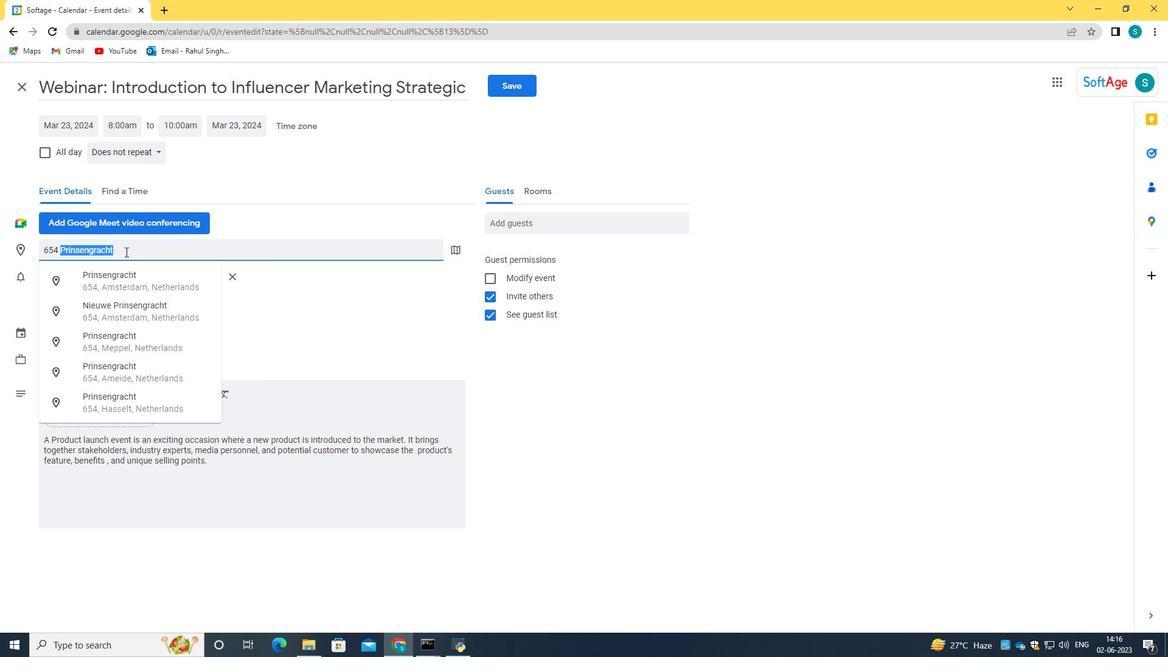 
Action: Mouse pressed left at (123, 250)
Screenshot: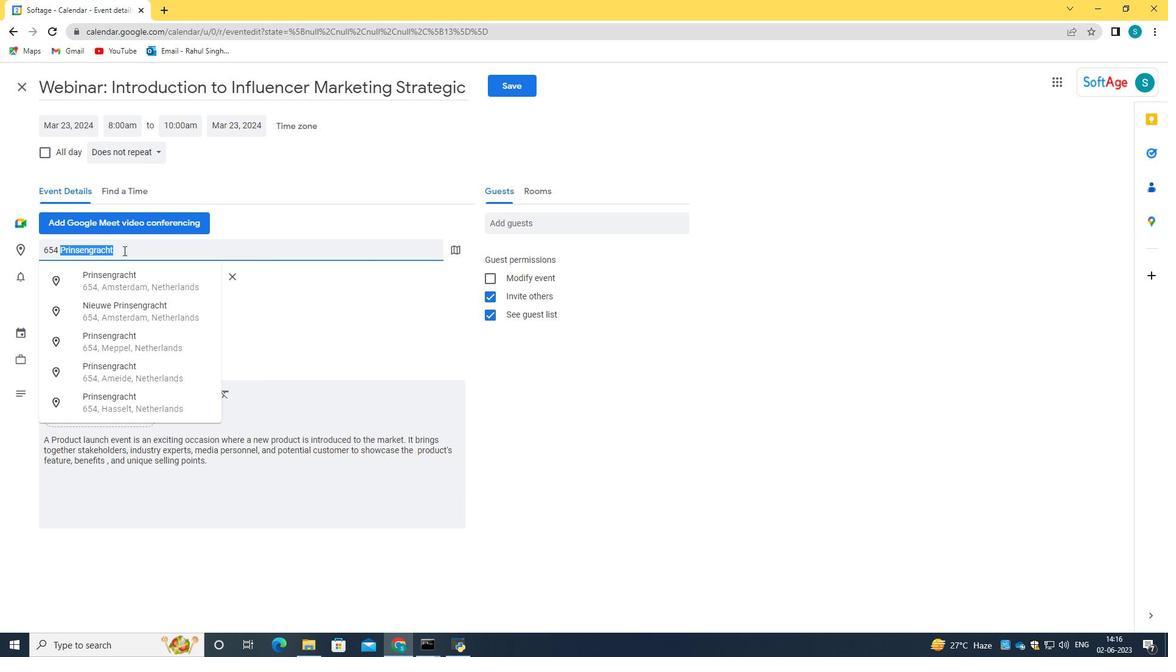 
Action: Key pressed <Key.backspace>,<Key.space><Key.caps_lock>A<Key.caps_lock>msterdam
Screenshot: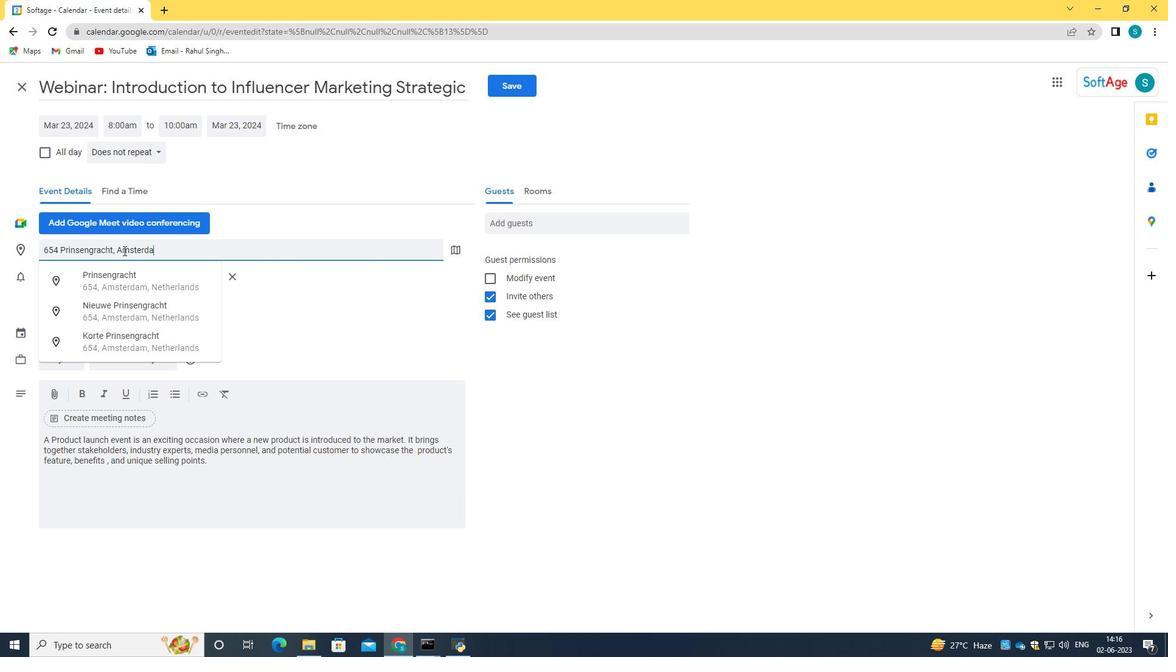 
Action: Mouse moved to (115, 282)
Screenshot: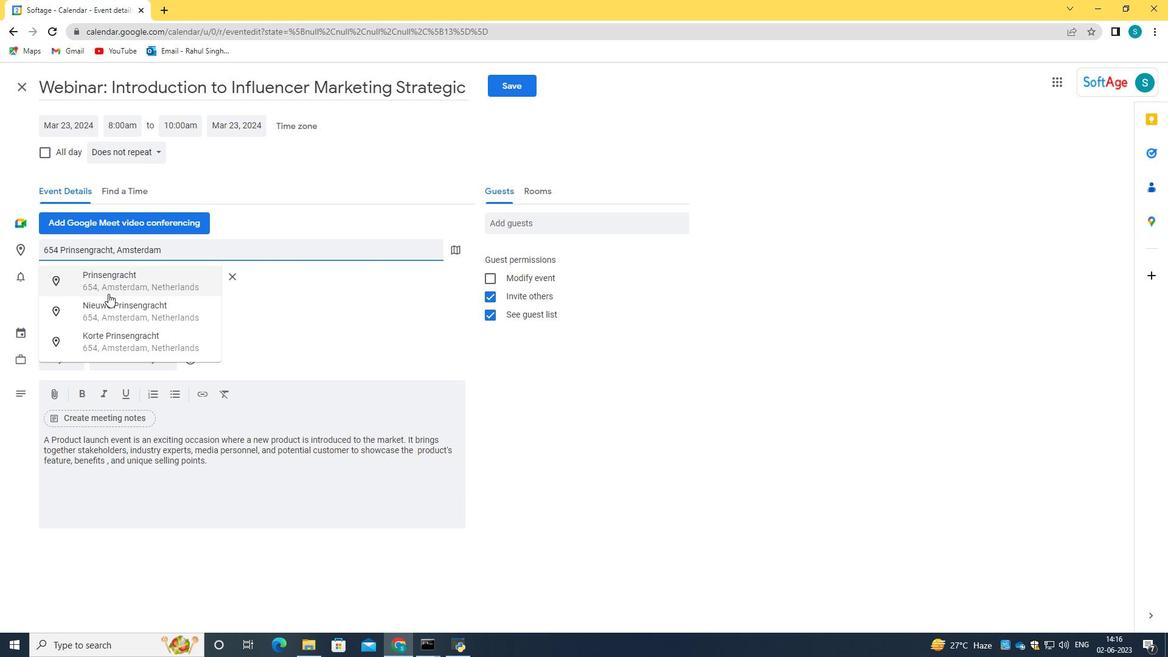 
Action: Mouse pressed left at (115, 282)
Screenshot: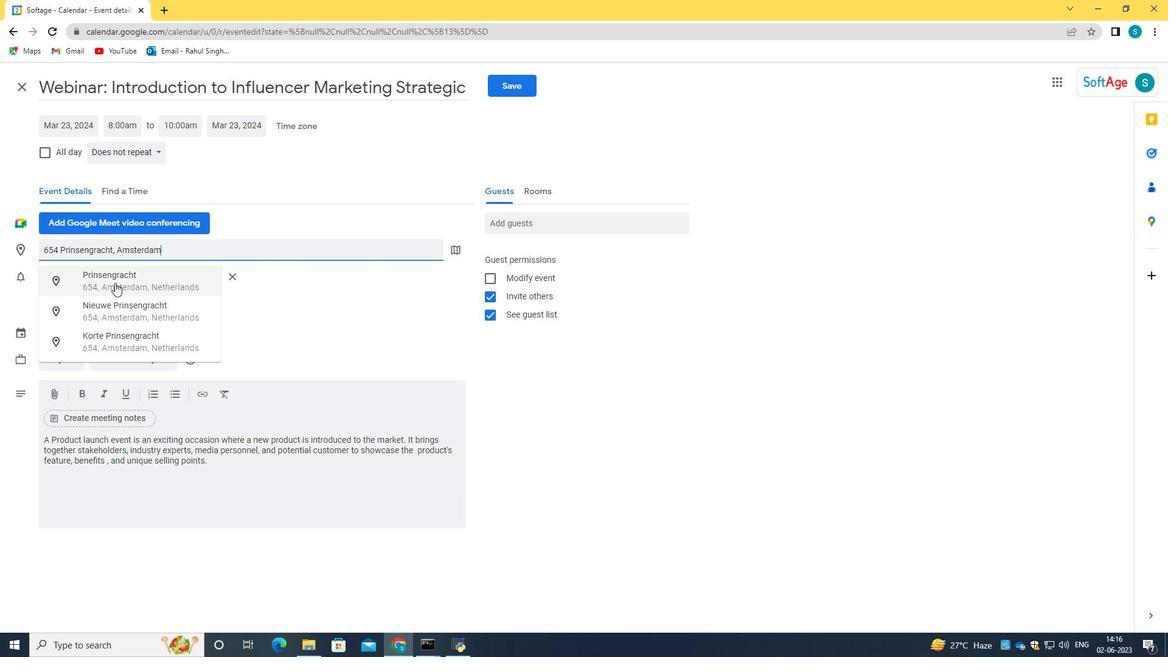 
Action: Mouse moved to (513, 226)
Screenshot: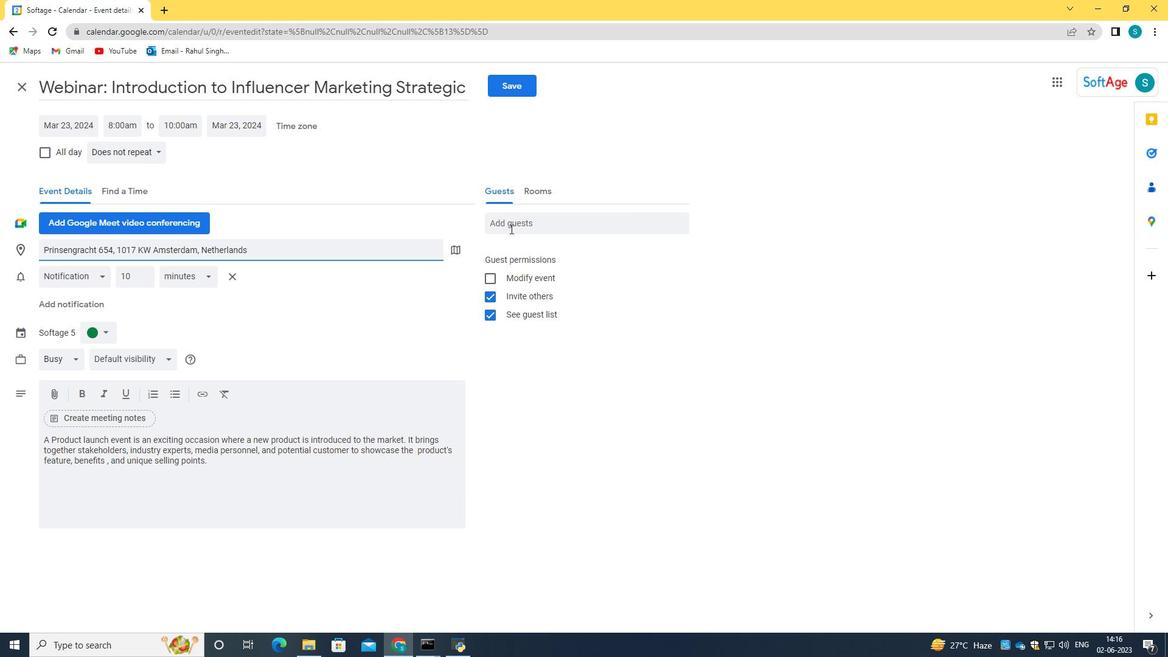 
Action: Mouse pressed left at (513, 226)
Screenshot: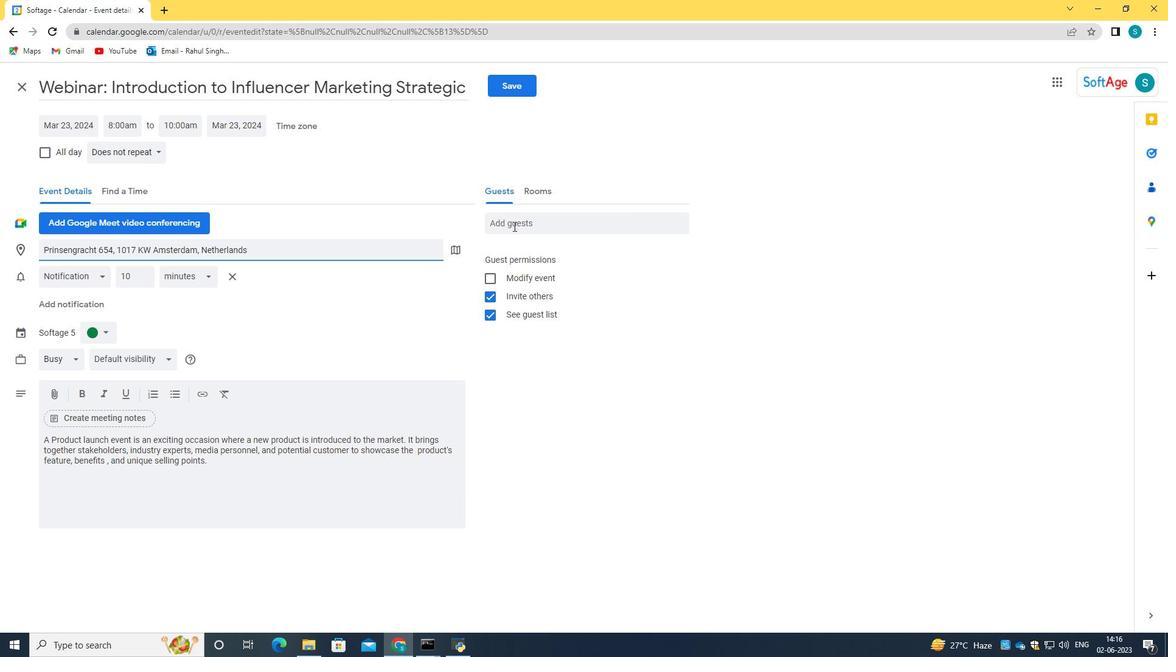 
Action: Key pressed softage.2<Key.shift>@softage.net
Screenshot: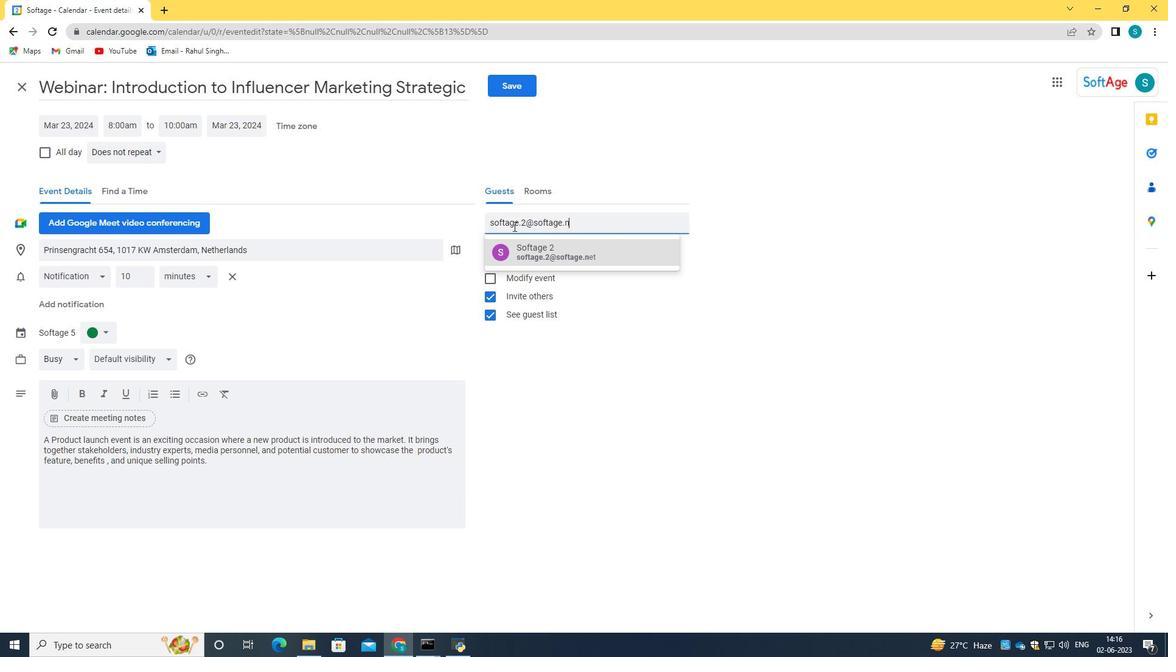 
Action: Mouse moved to (552, 260)
Screenshot: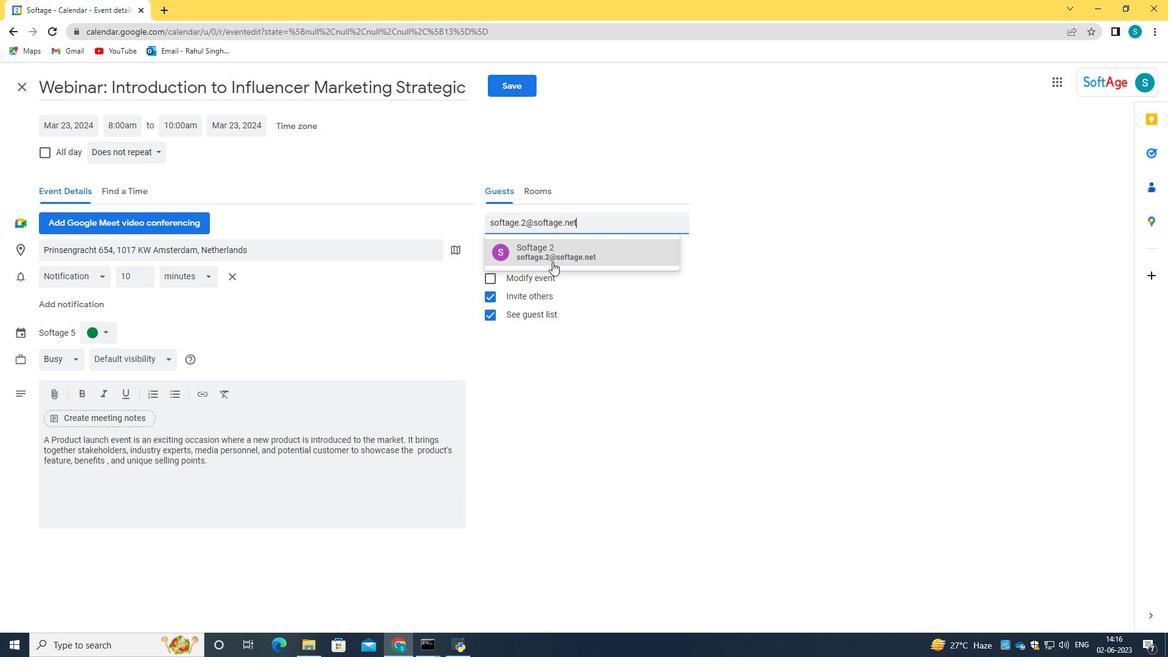 
Action: Mouse pressed left at (552, 260)
Screenshot: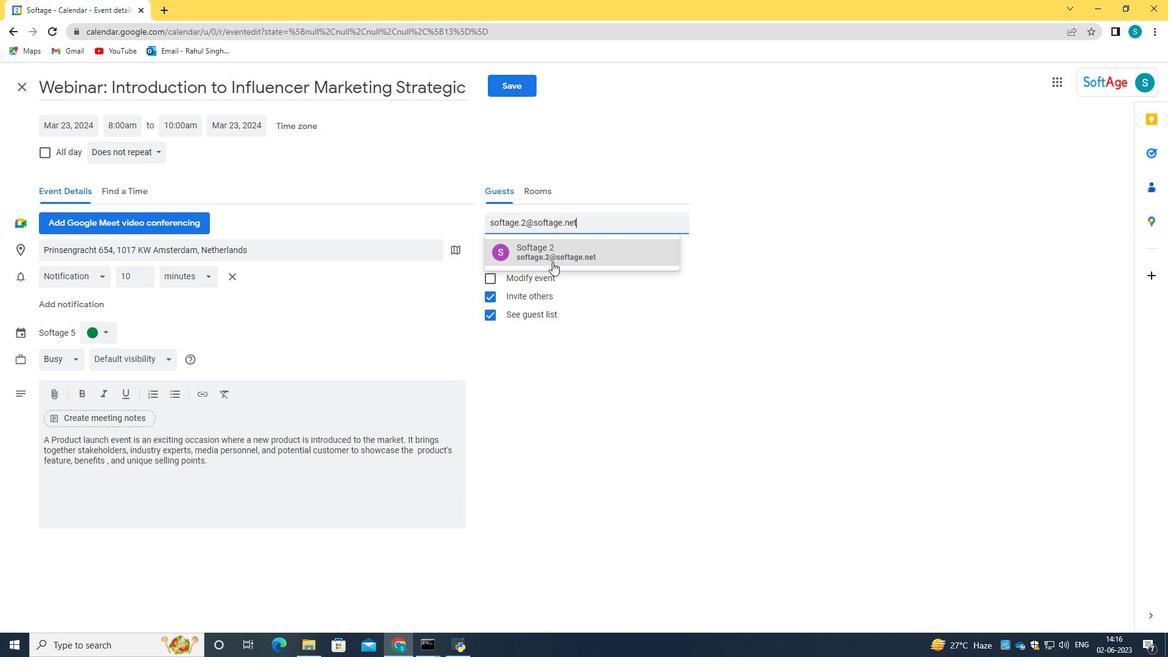 
Action: Mouse moved to (526, 230)
Screenshot: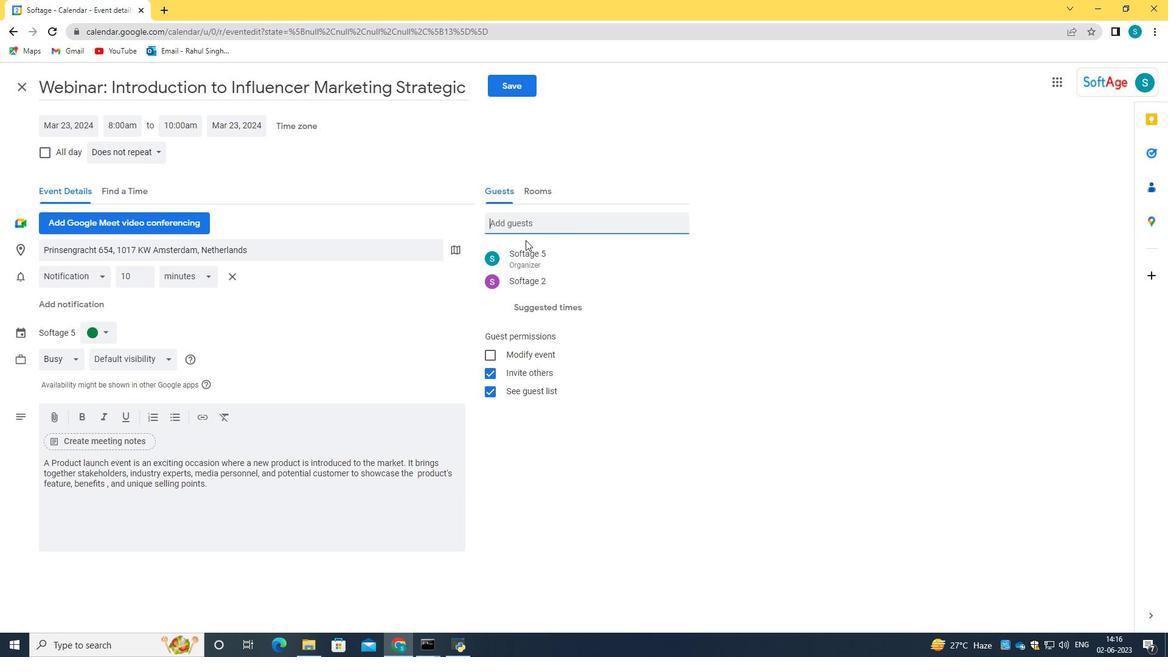 
Action: Key pressed softage.3<Key.shift>@softage.net
Screenshot: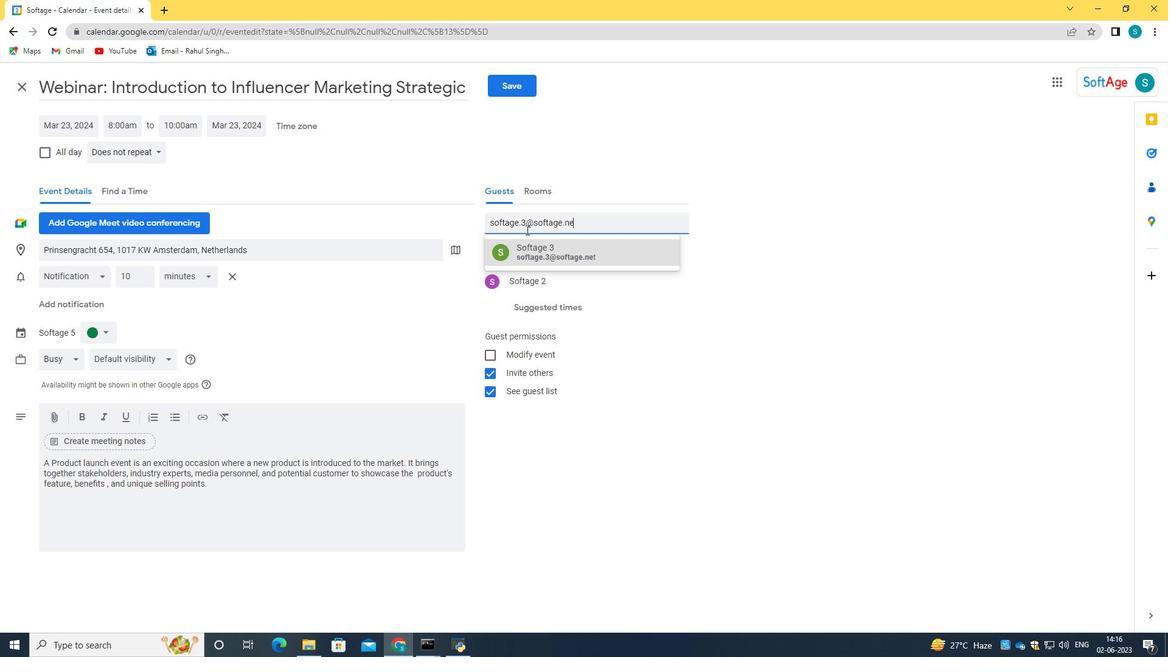 
Action: Mouse moved to (547, 253)
Screenshot: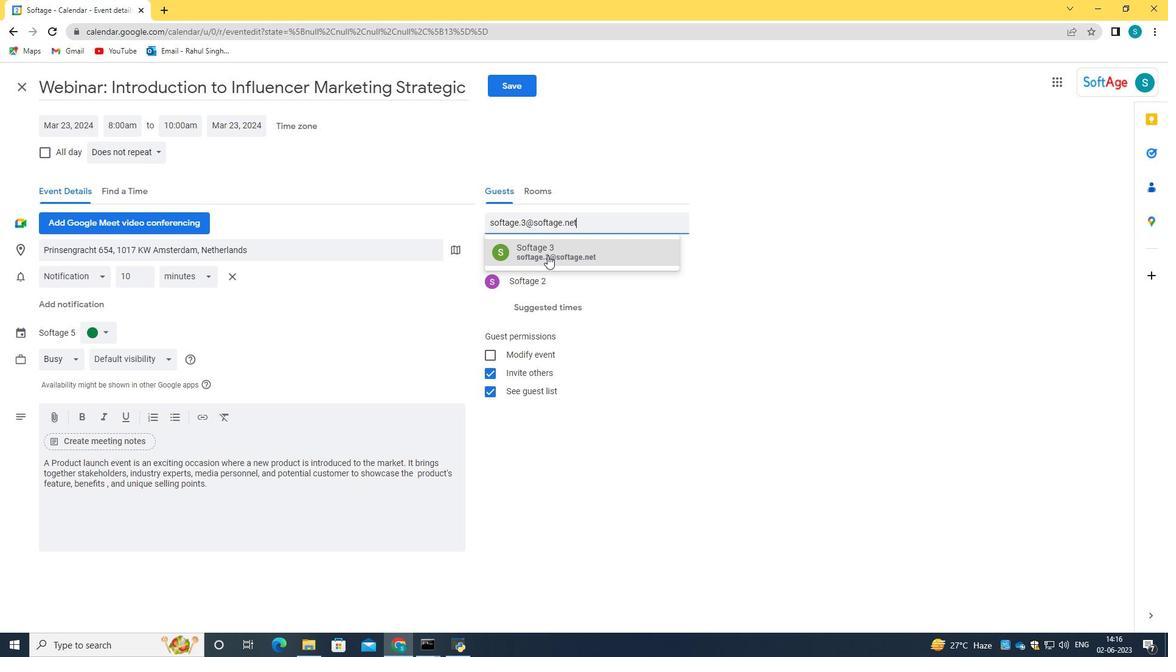 
Action: Mouse pressed left at (547, 253)
Screenshot: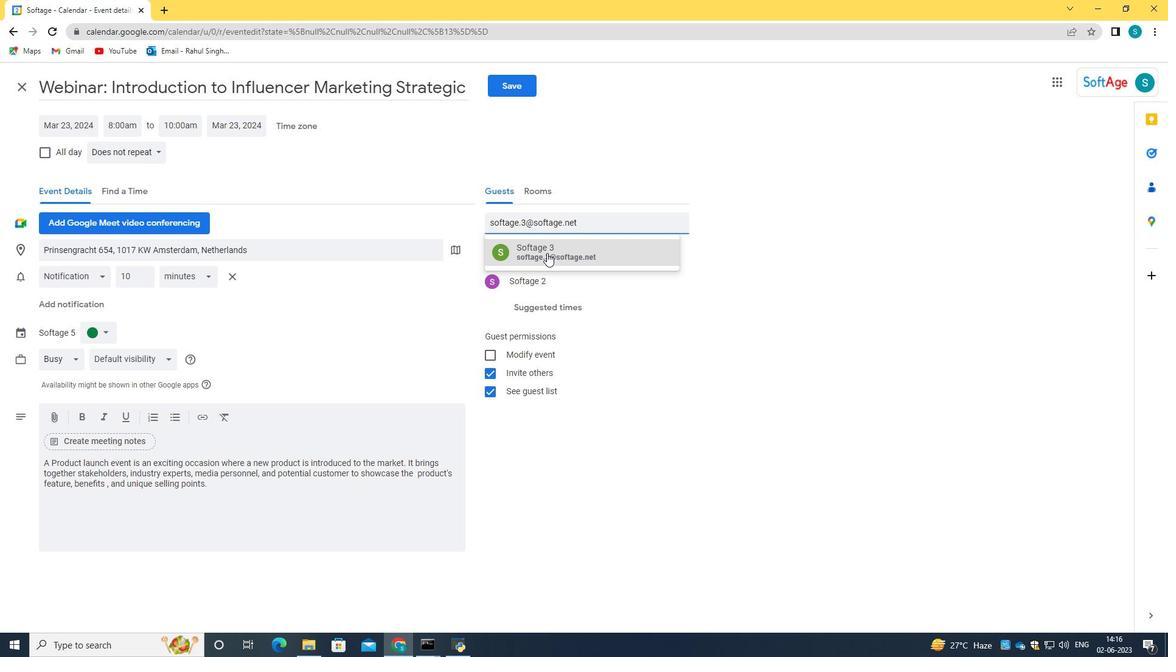 
Action: Mouse moved to (126, 157)
Screenshot: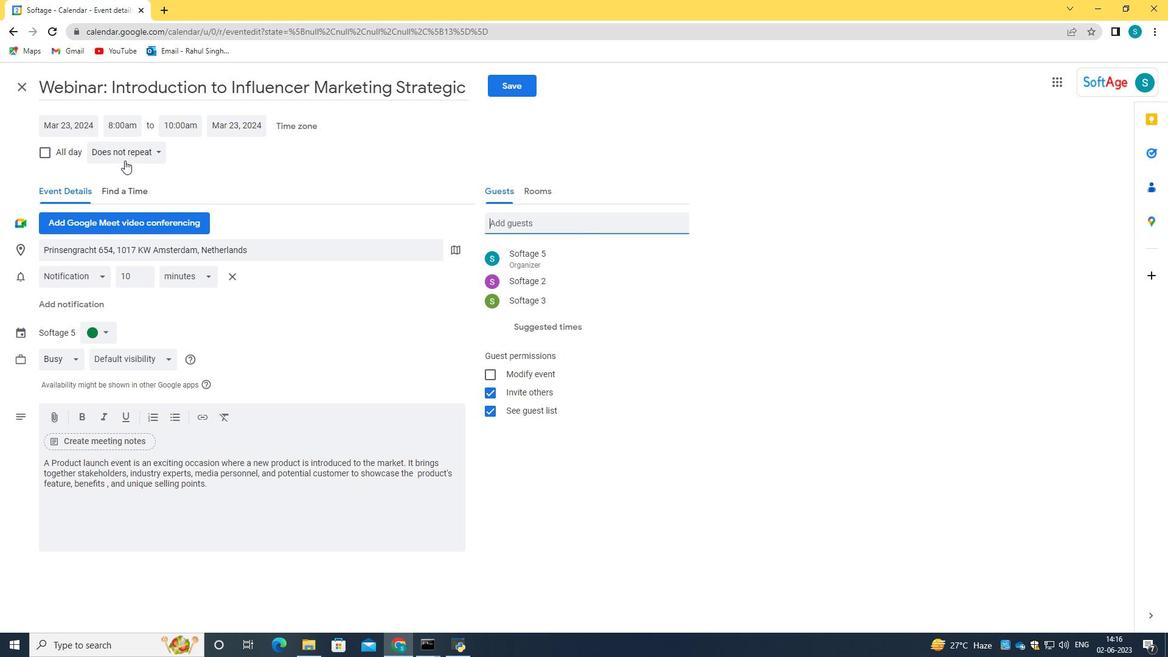 
Action: Mouse pressed left at (126, 157)
Screenshot: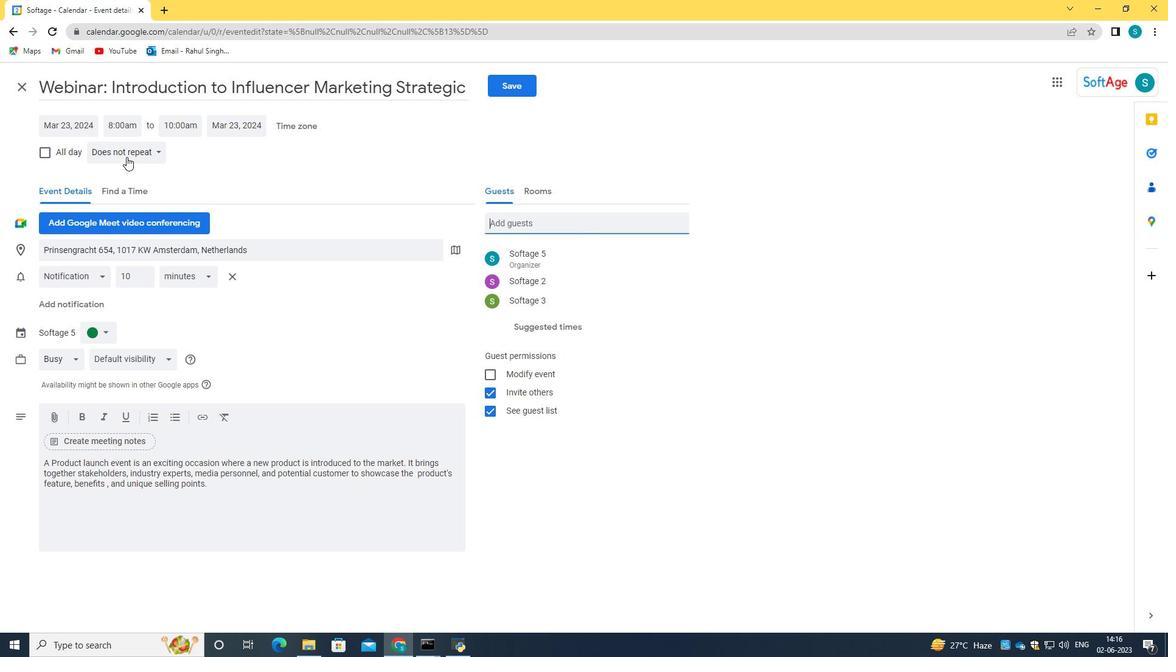 
Action: Mouse moved to (134, 279)
Screenshot: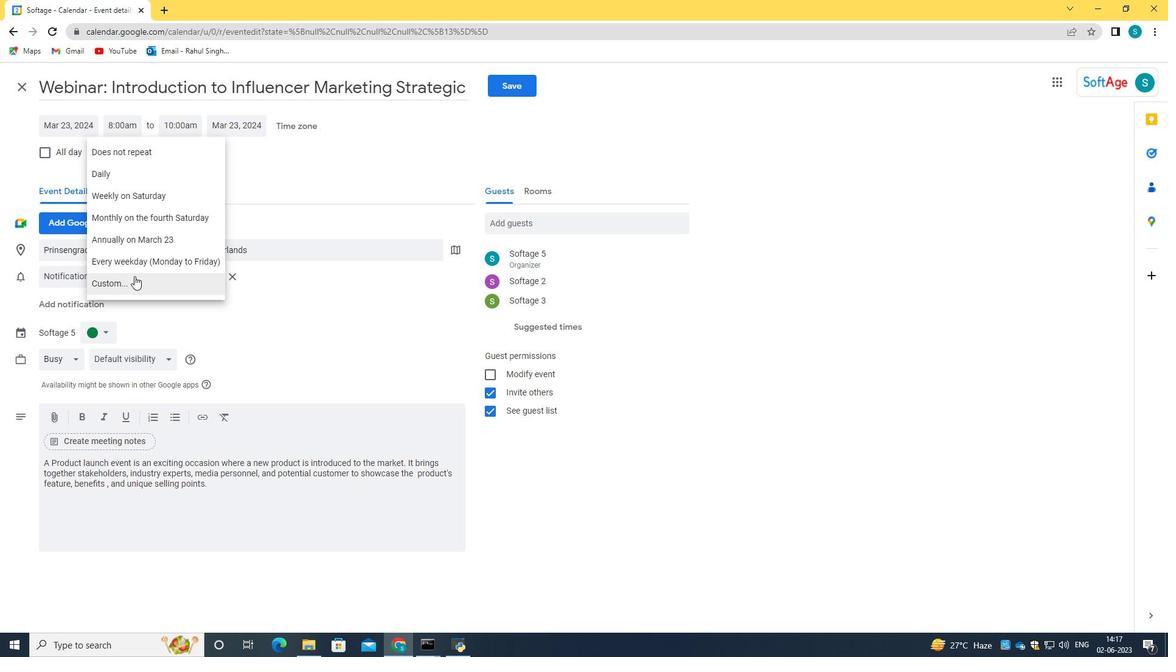 
Action: Mouse pressed left at (134, 279)
Screenshot: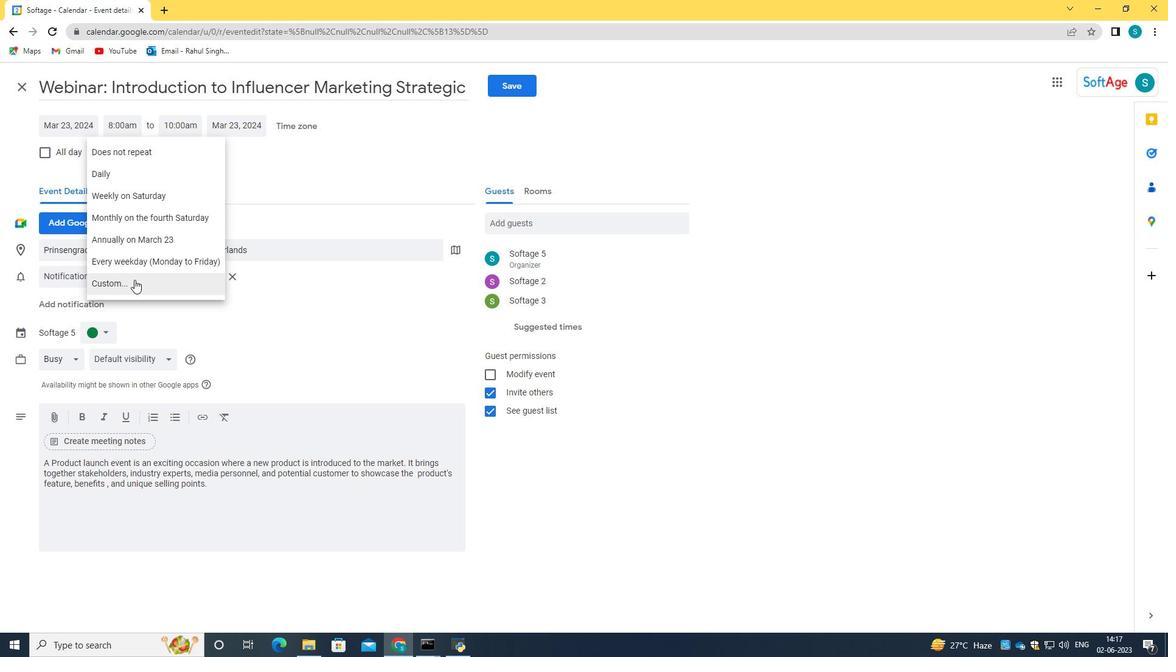 
Action: Mouse moved to (606, 268)
Screenshot: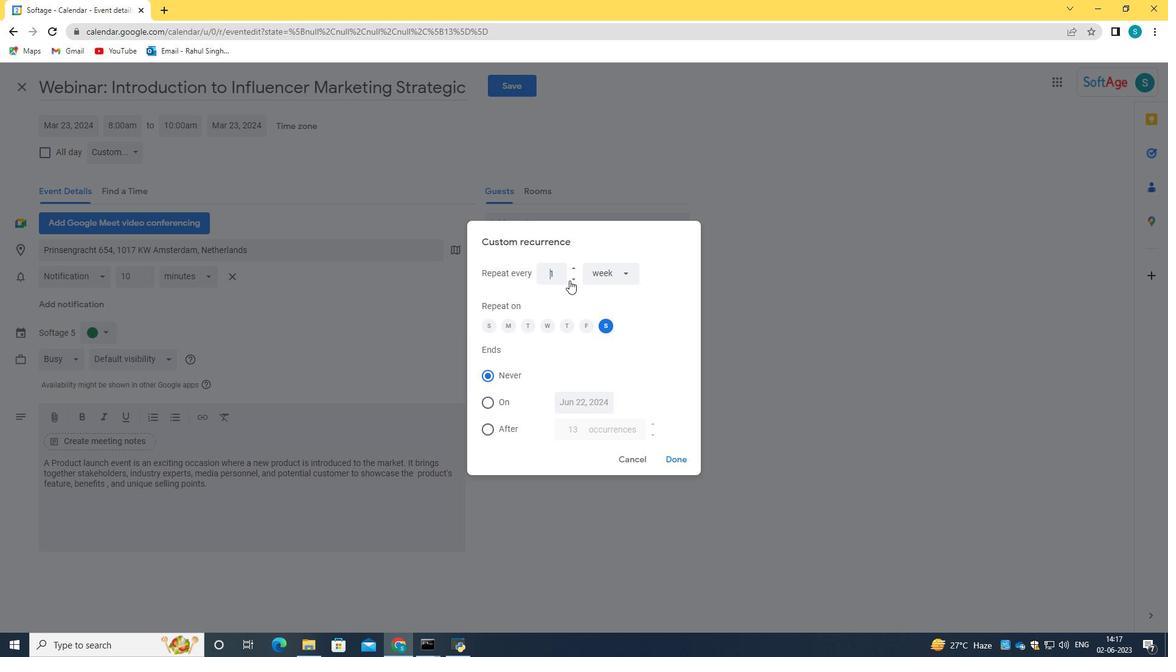 
Action: Mouse pressed left at (606, 268)
Screenshot: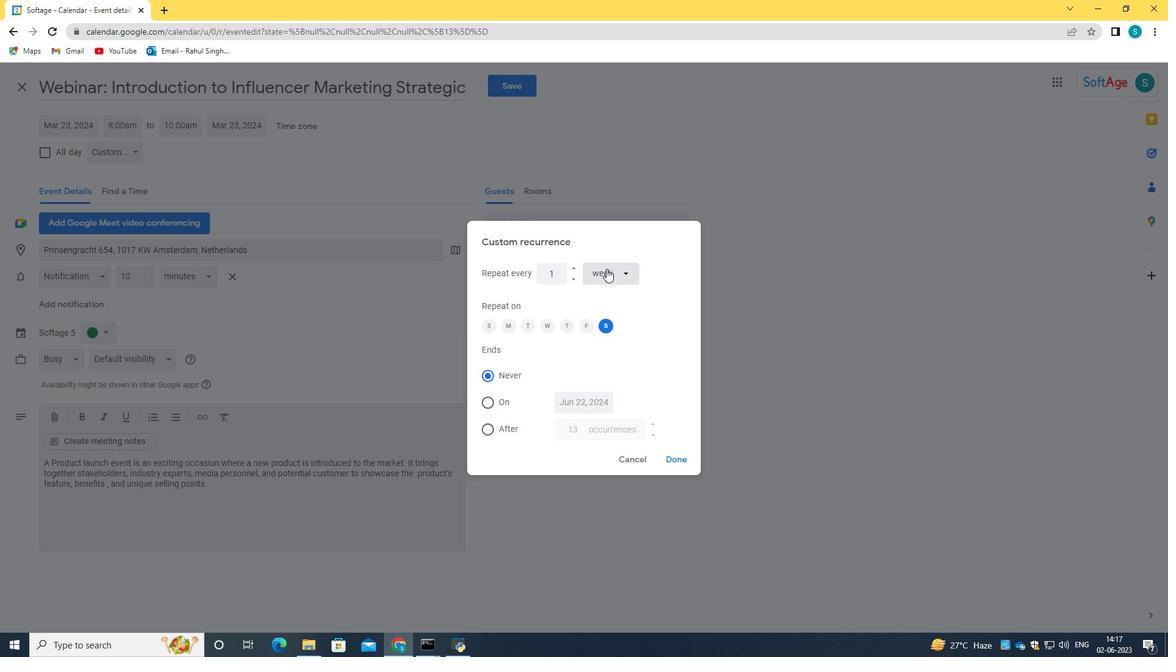 
Action: Mouse moved to (612, 338)
Screenshot: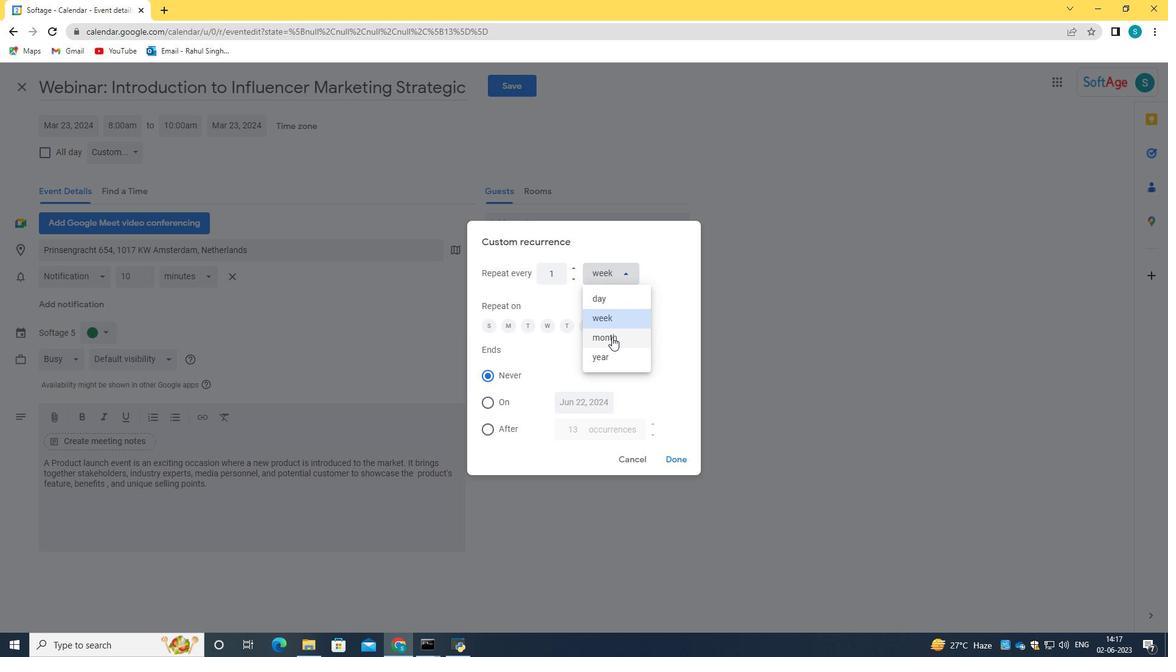
Action: Mouse pressed left at (612, 338)
Screenshot: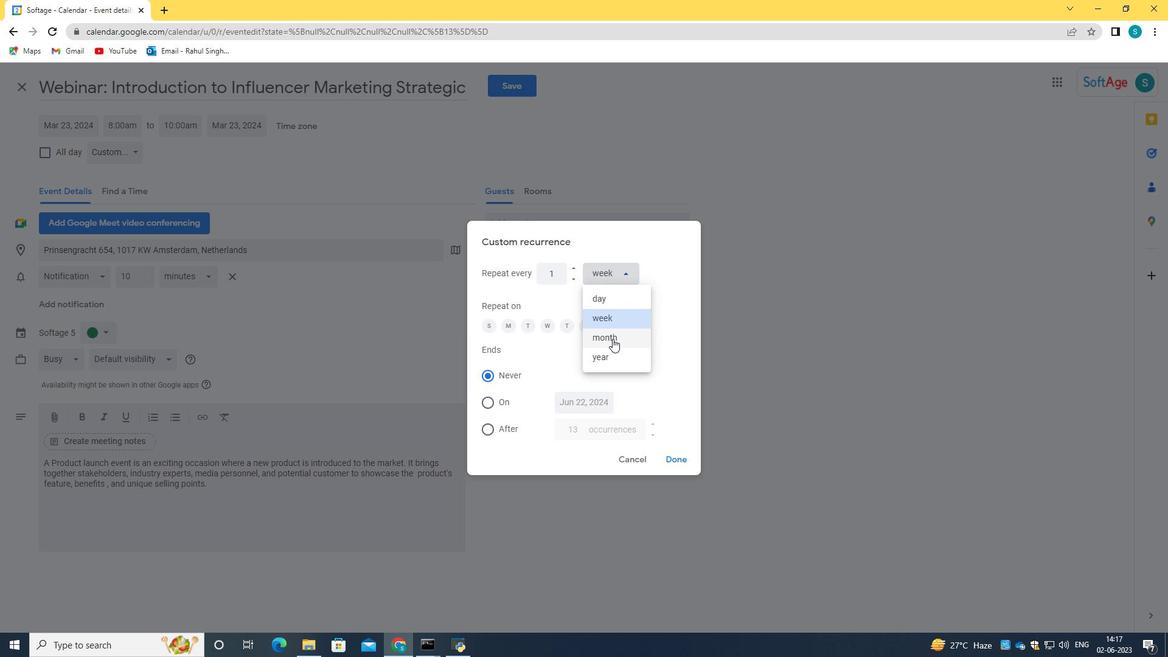 
Action: Mouse moved to (553, 314)
Screenshot: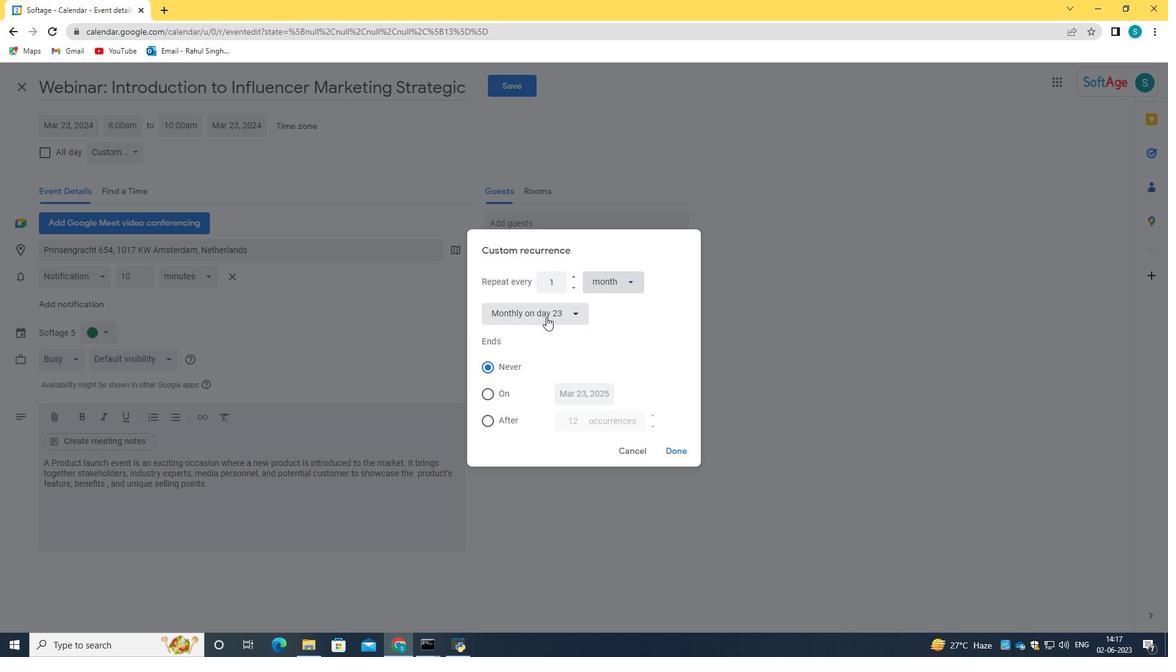 
Action: Mouse pressed left at (553, 314)
Screenshot: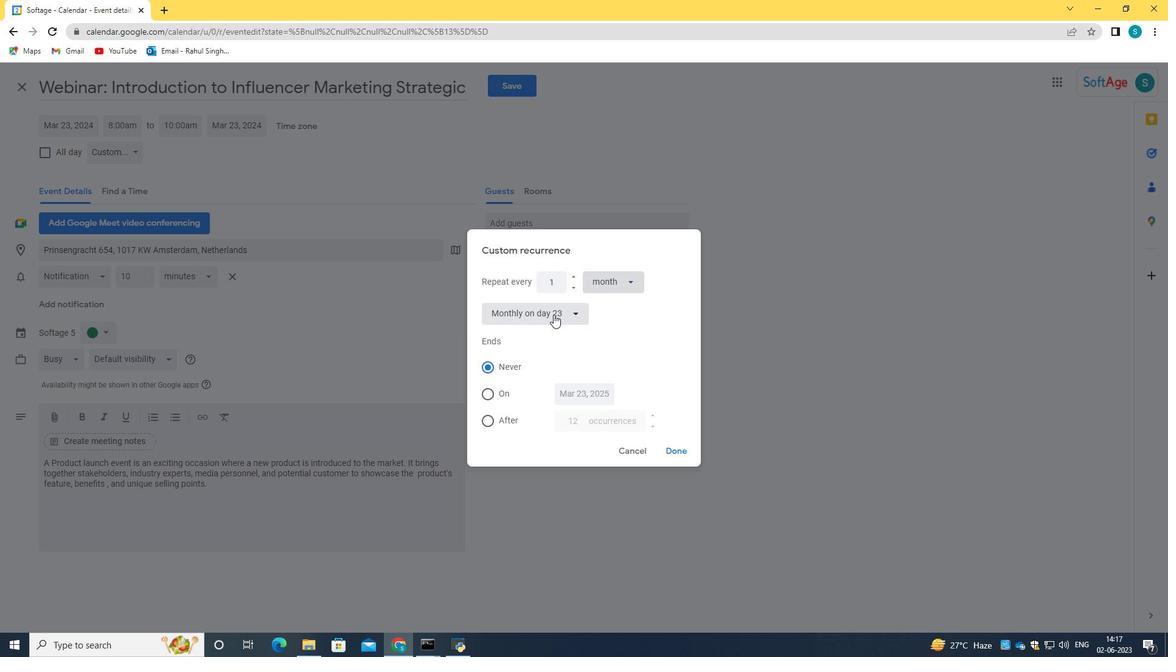 
Action: Mouse moved to (550, 335)
Screenshot: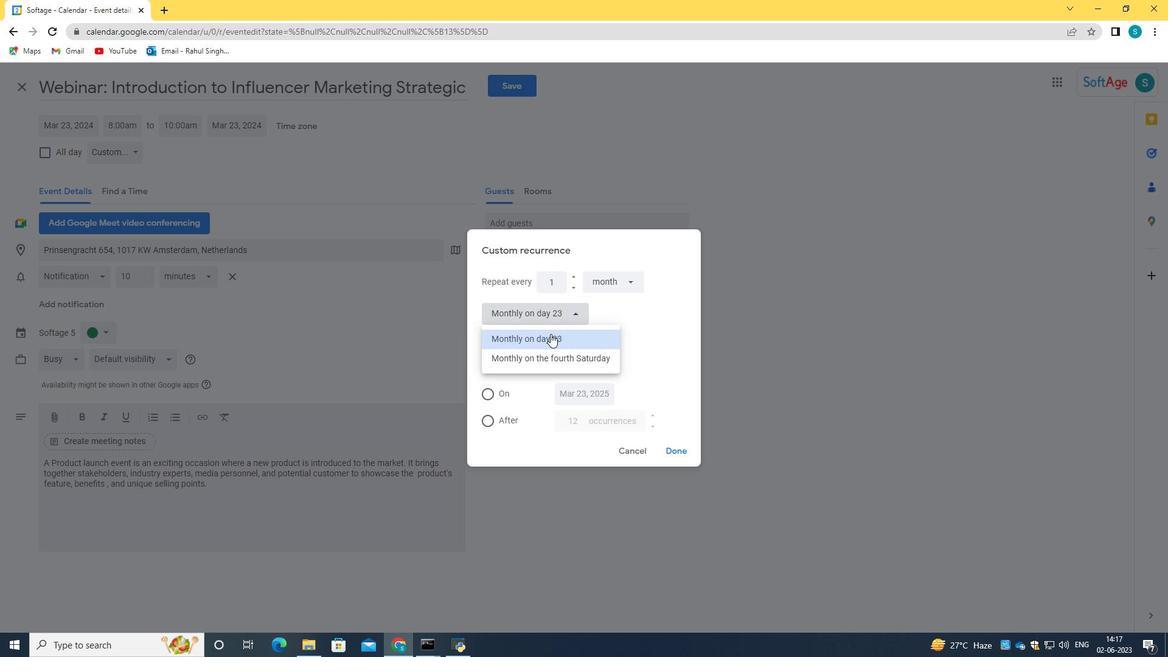 
Action: Mouse pressed left at (550, 335)
Screenshot: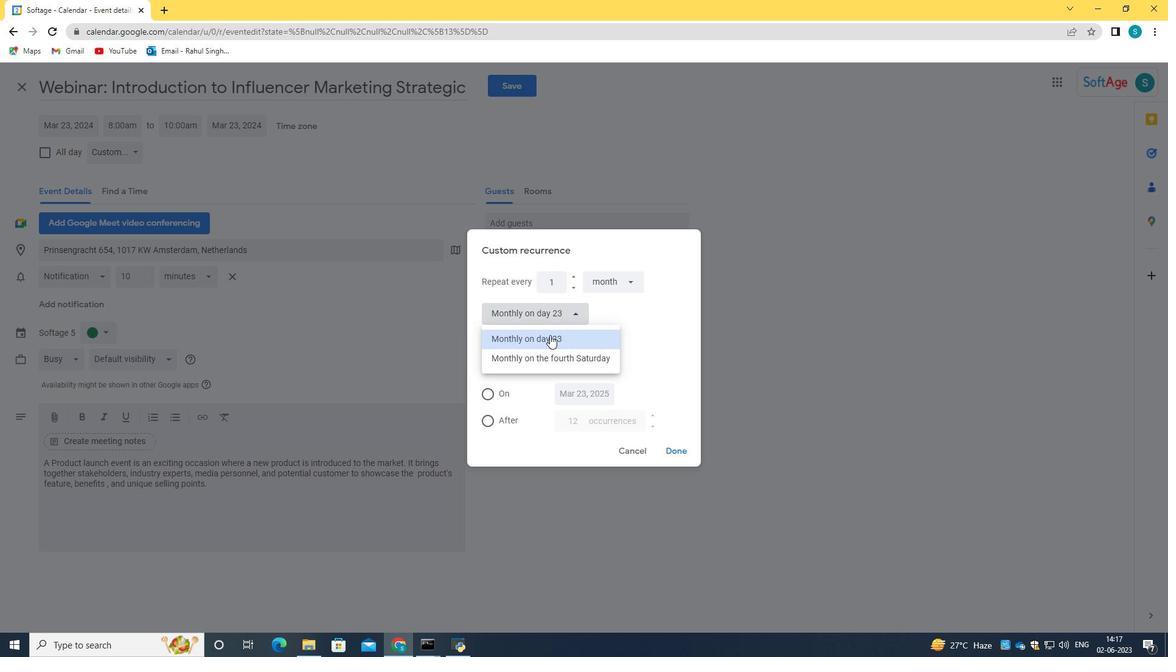 
Action: Mouse moved to (684, 457)
Screenshot: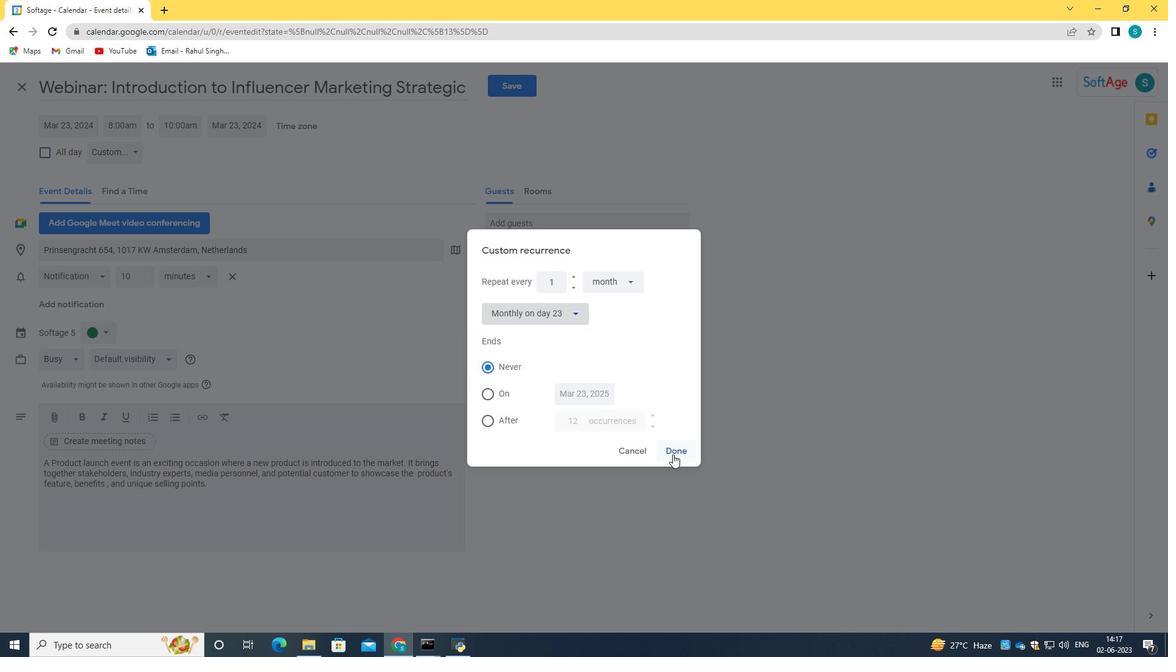 
Action: Mouse pressed left at (684, 457)
Screenshot: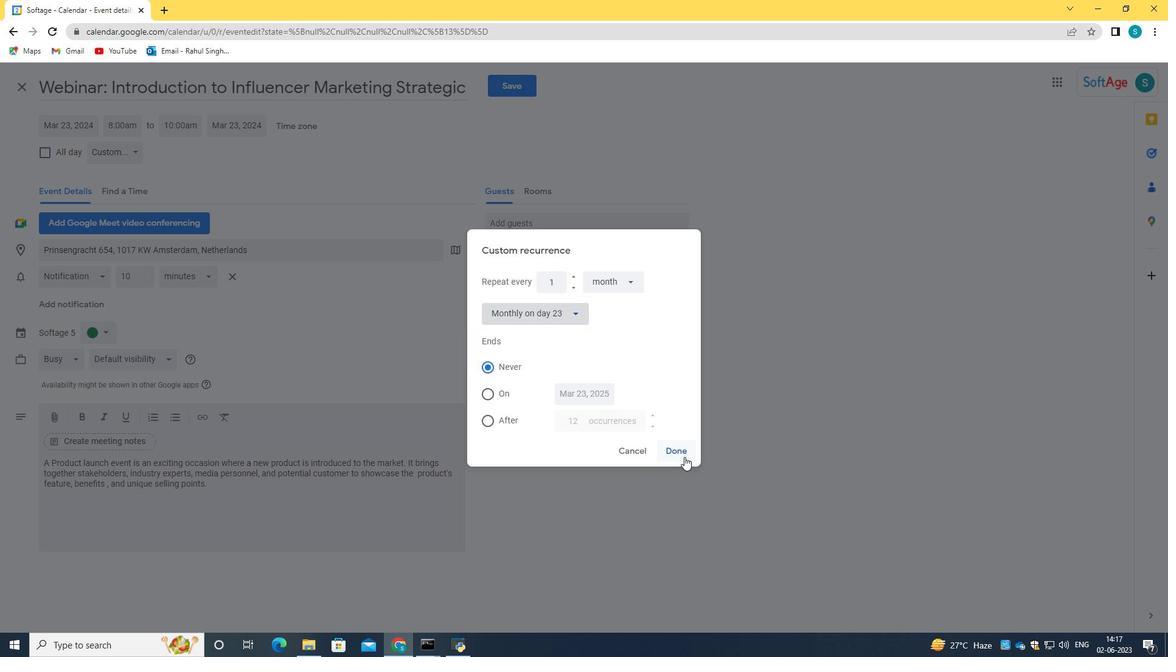 
Action: Mouse moved to (509, 82)
Screenshot: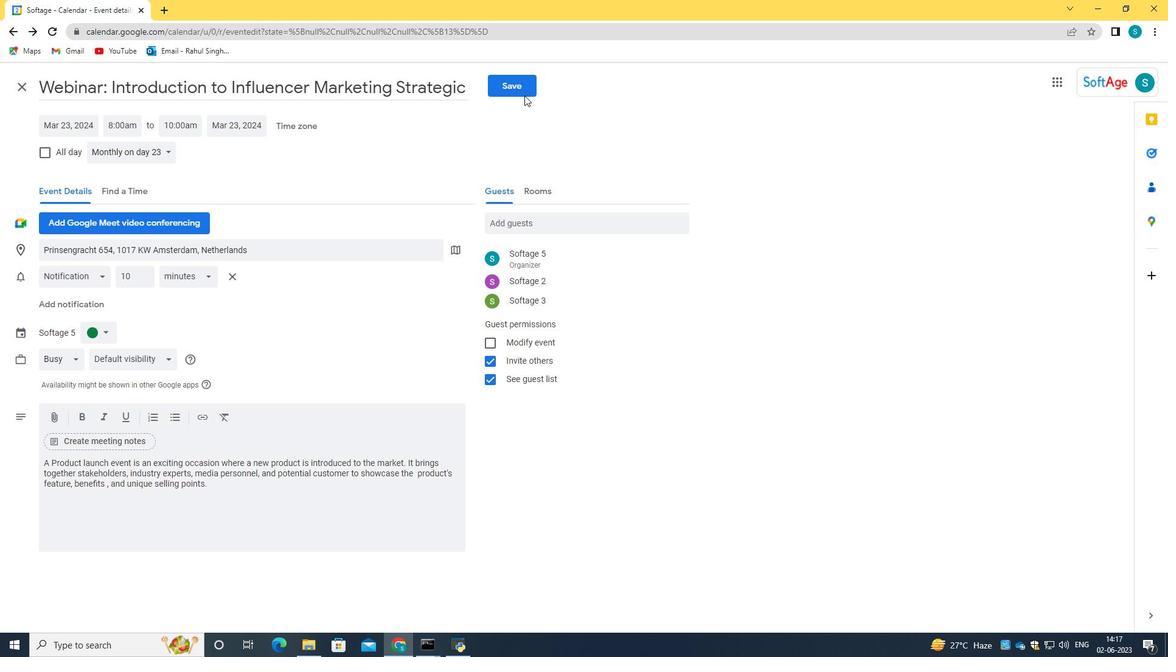 
Action: Mouse pressed left at (509, 82)
Screenshot: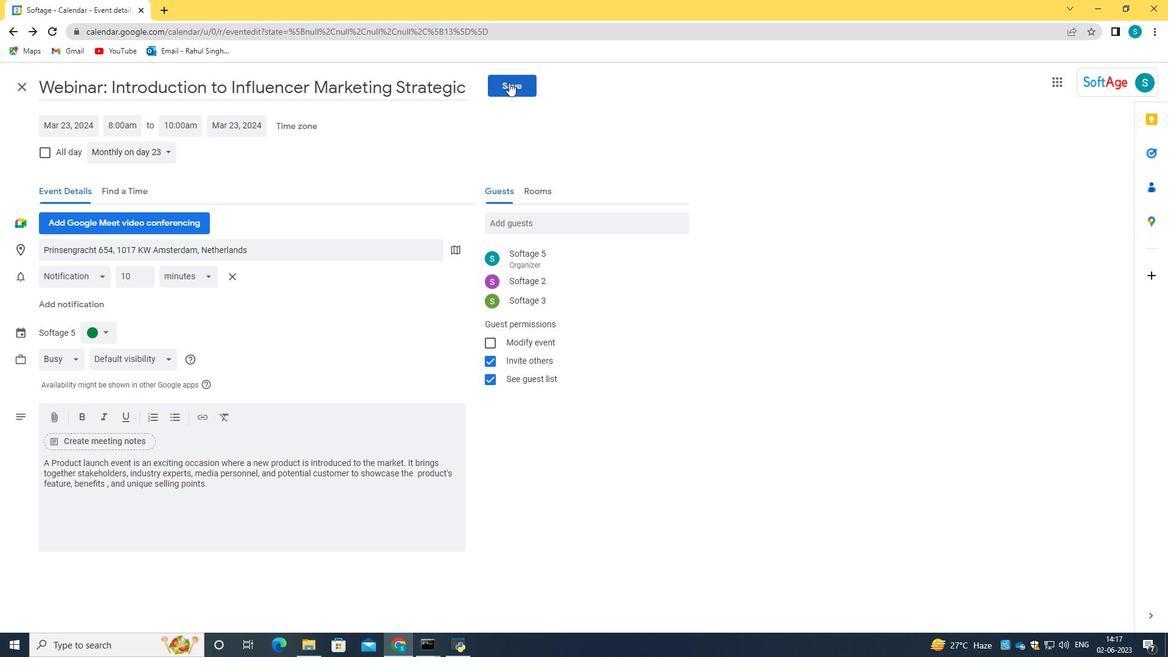 
Action: Mouse moved to (509, 83)
Screenshot: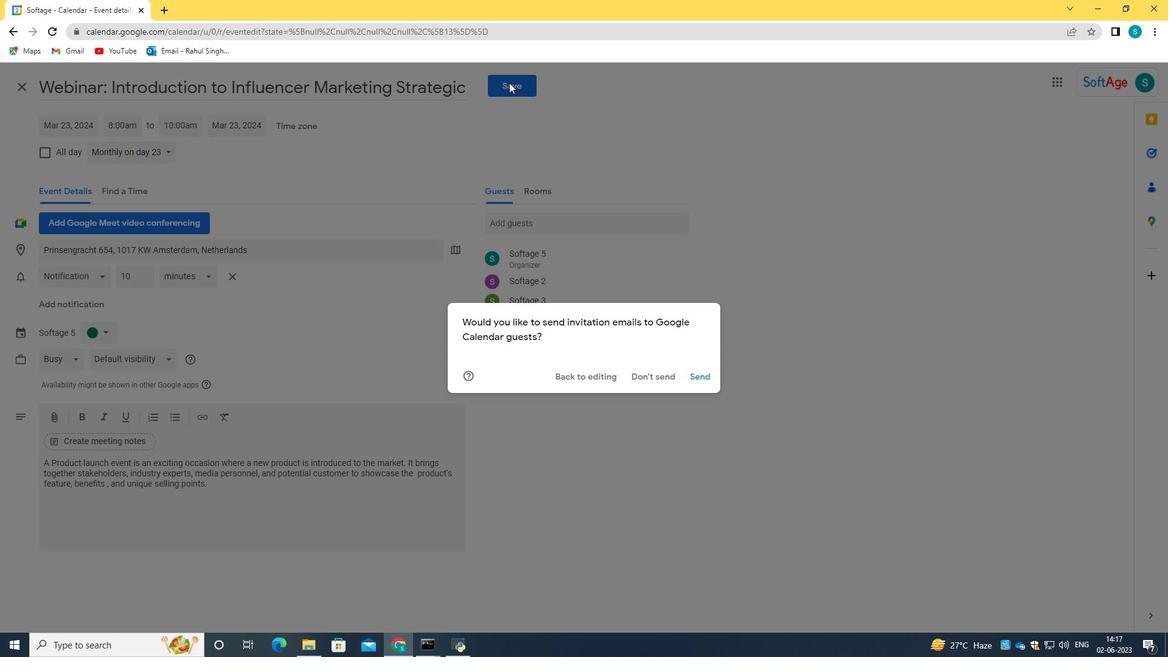 
